 Task: Create a due date automation trigger when advanced on, on the tuesday after a card is due add checklist without checklist at 11:00 AM.
Action: Mouse moved to (986, 304)
Screenshot: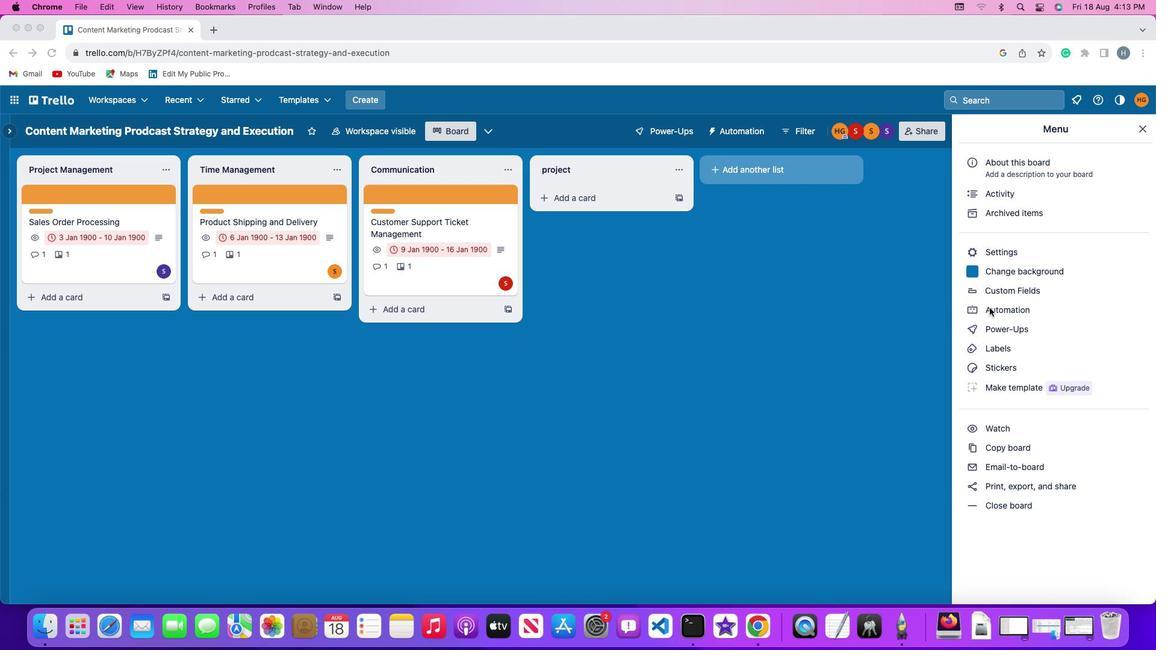 
Action: Mouse pressed left at (986, 304)
Screenshot: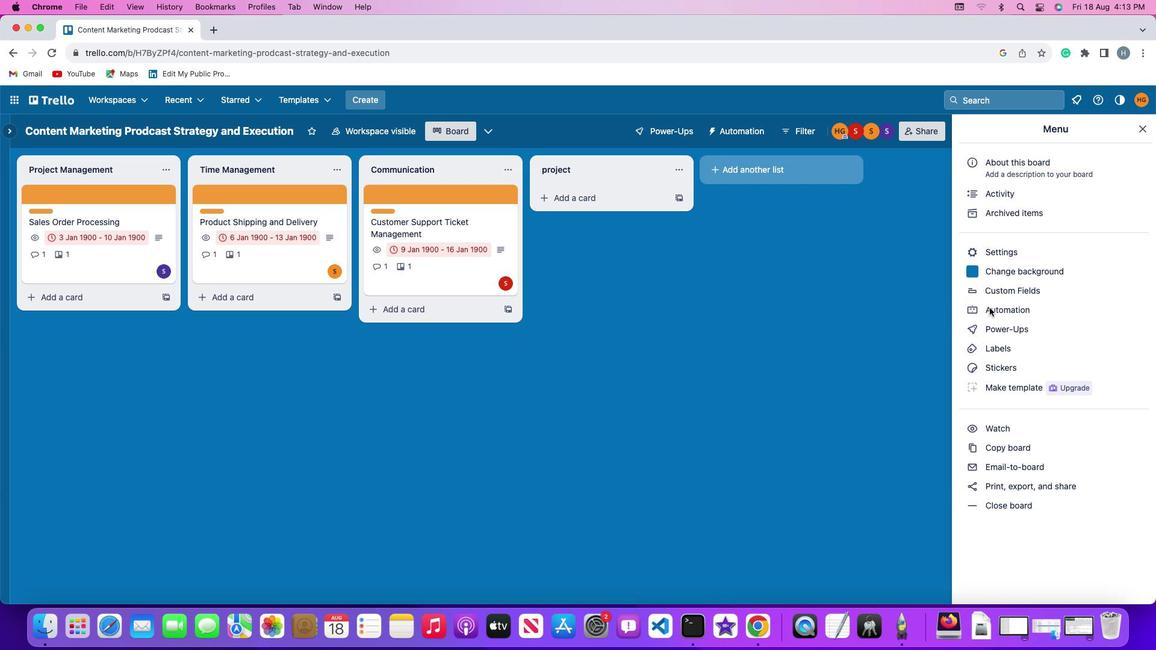 
Action: Mouse pressed left at (986, 304)
Screenshot: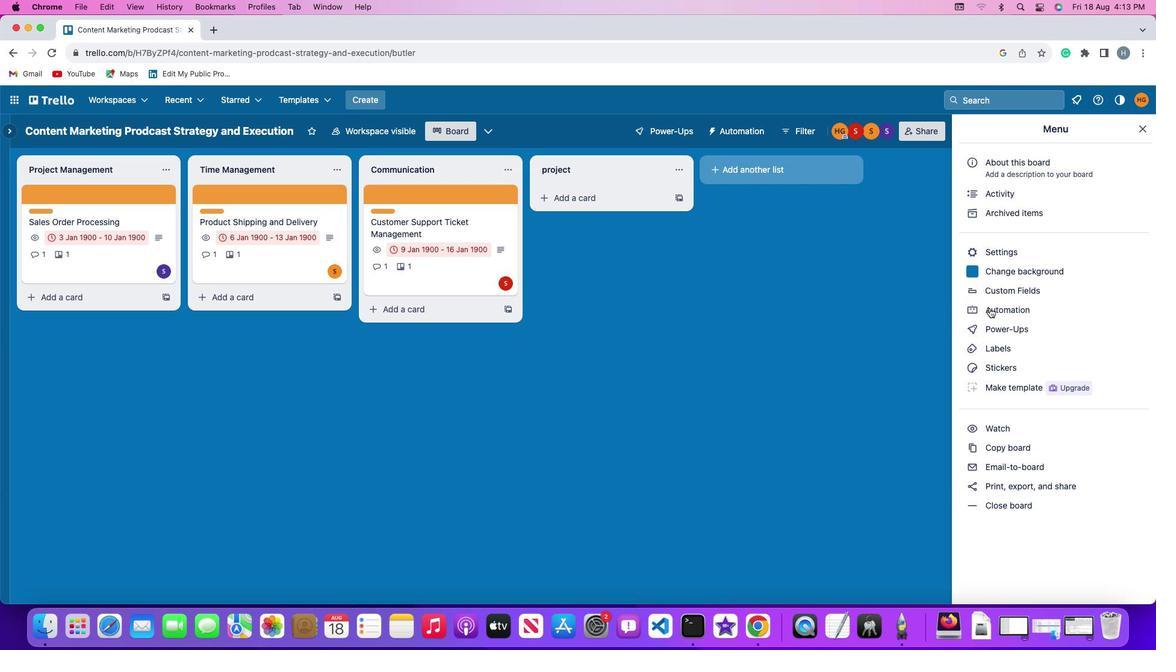 
Action: Mouse moved to (81, 281)
Screenshot: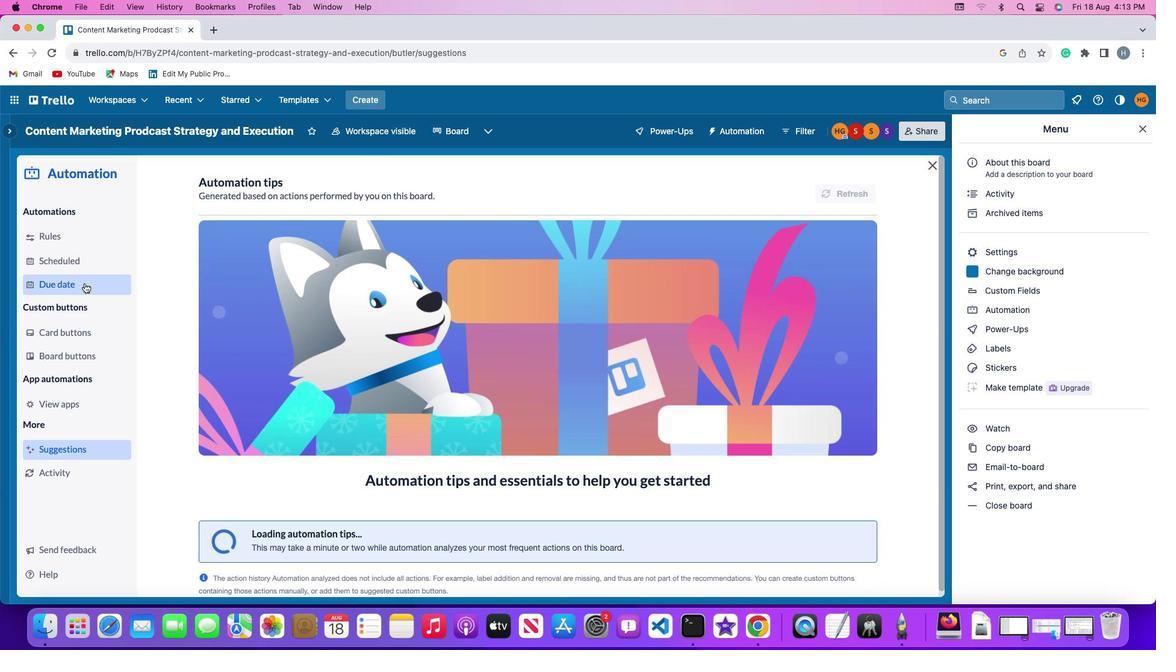 
Action: Mouse pressed left at (81, 281)
Screenshot: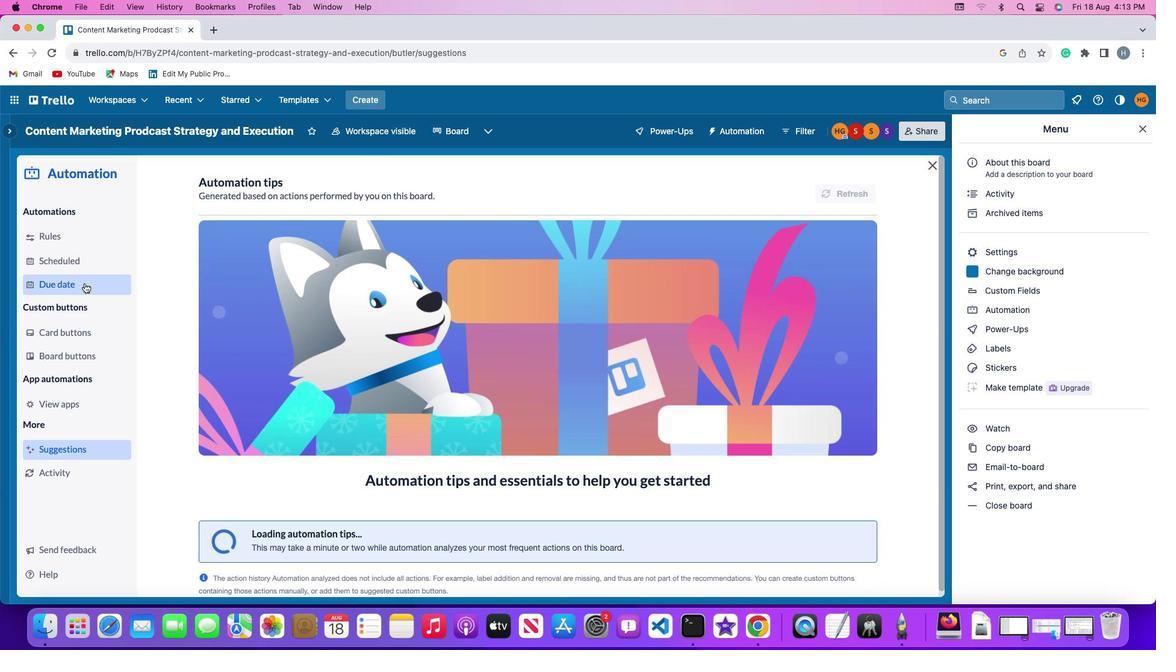 
Action: Mouse moved to (819, 183)
Screenshot: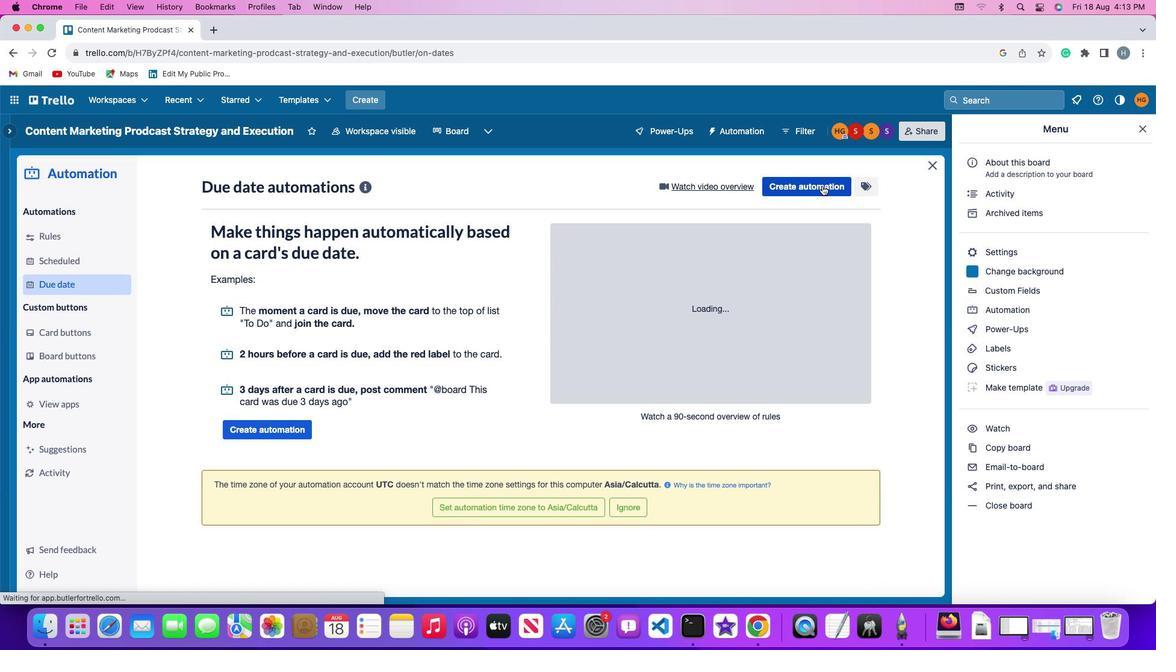 
Action: Mouse pressed left at (819, 183)
Screenshot: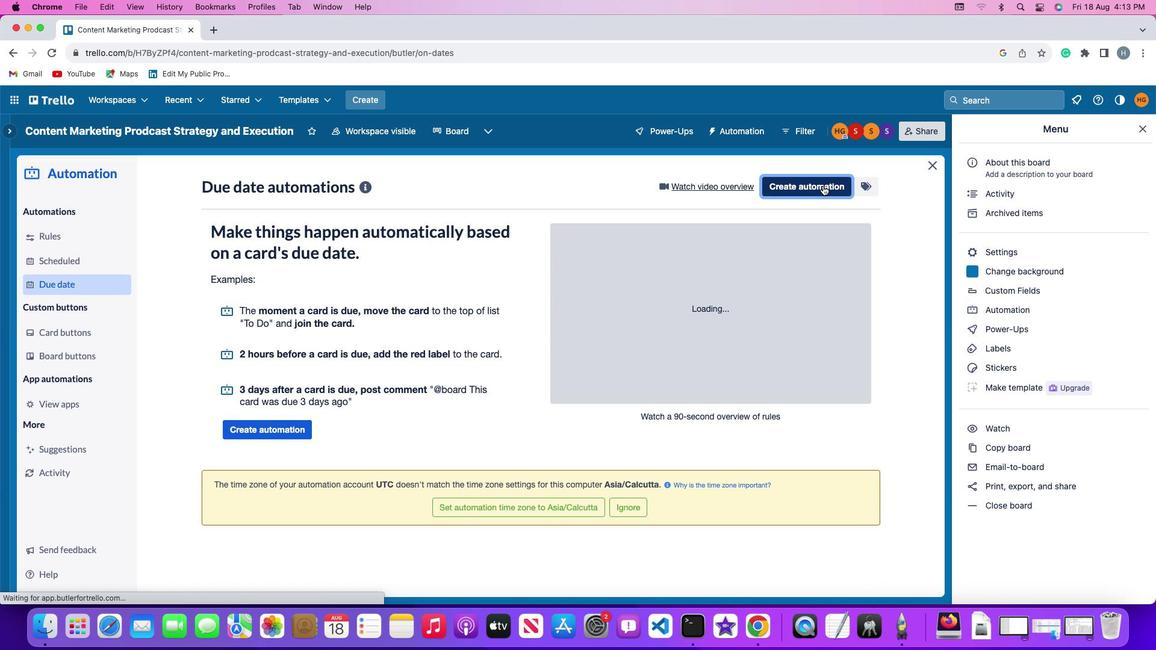 
Action: Mouse moved to (223, 297)
Screenshot: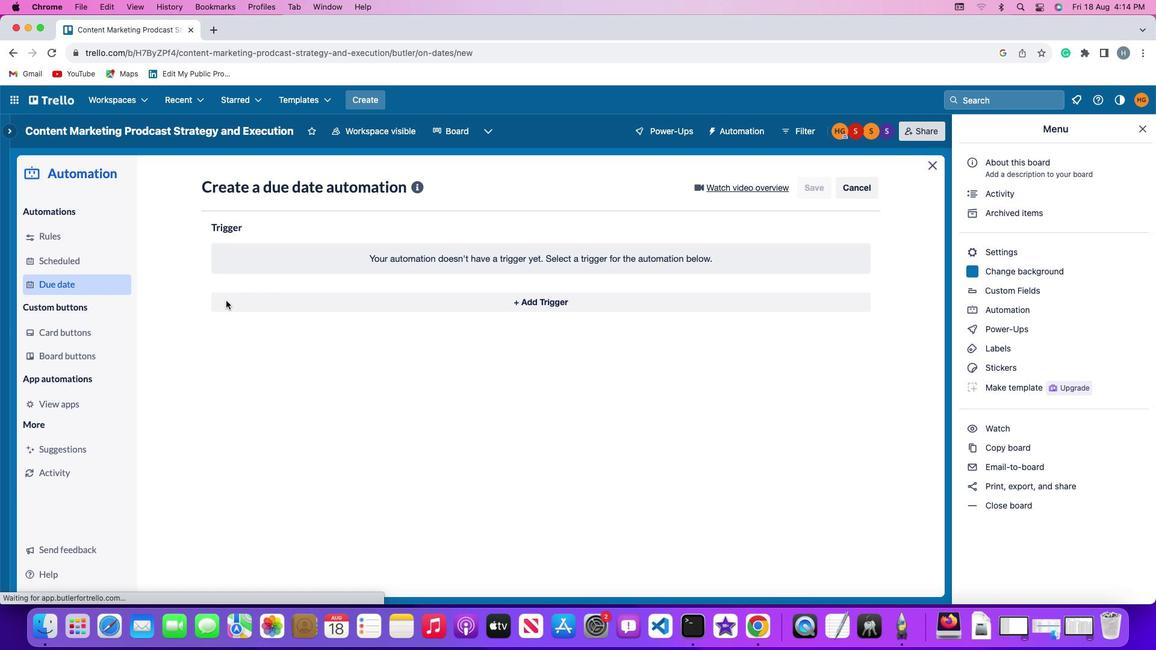 
Action: Mouse pressed left at (223, 297)
Screenshot: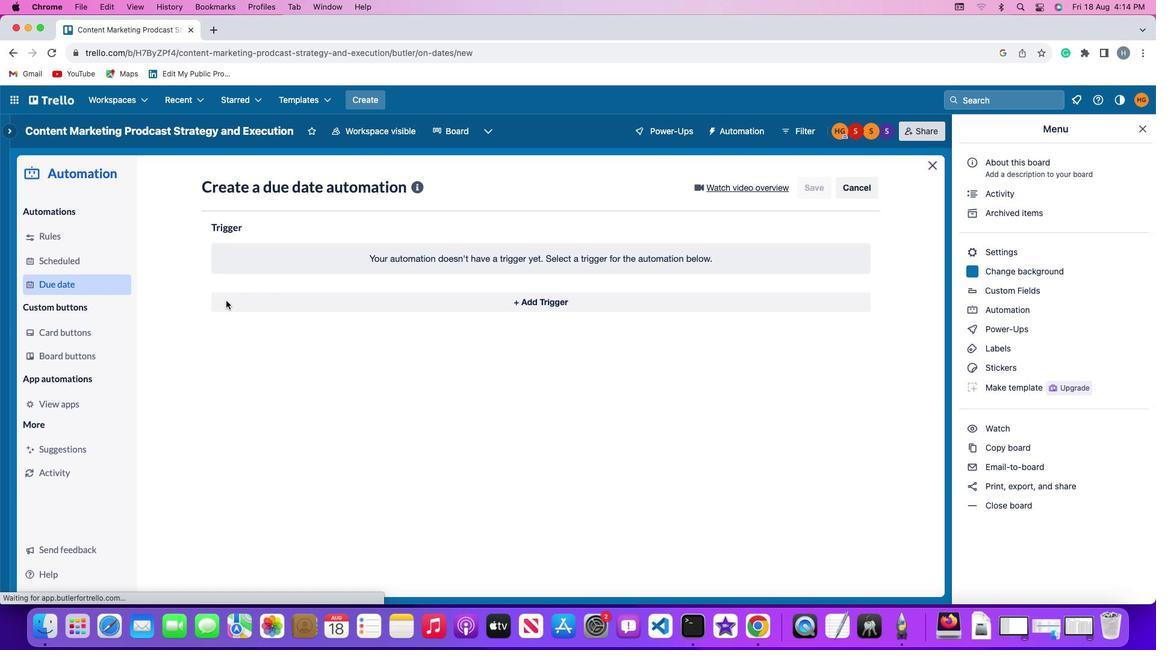 
Action: Mouse moved to (245, 528)
Screenshot: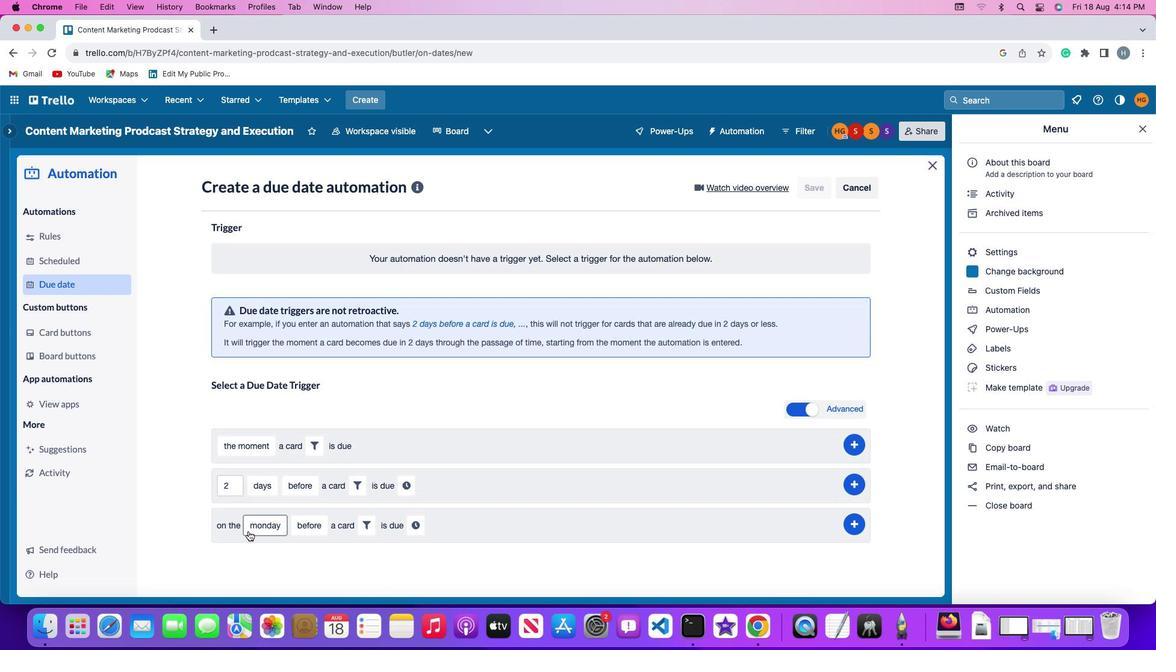
Action: Mouse pressed left at (245, 528)
Screenshot: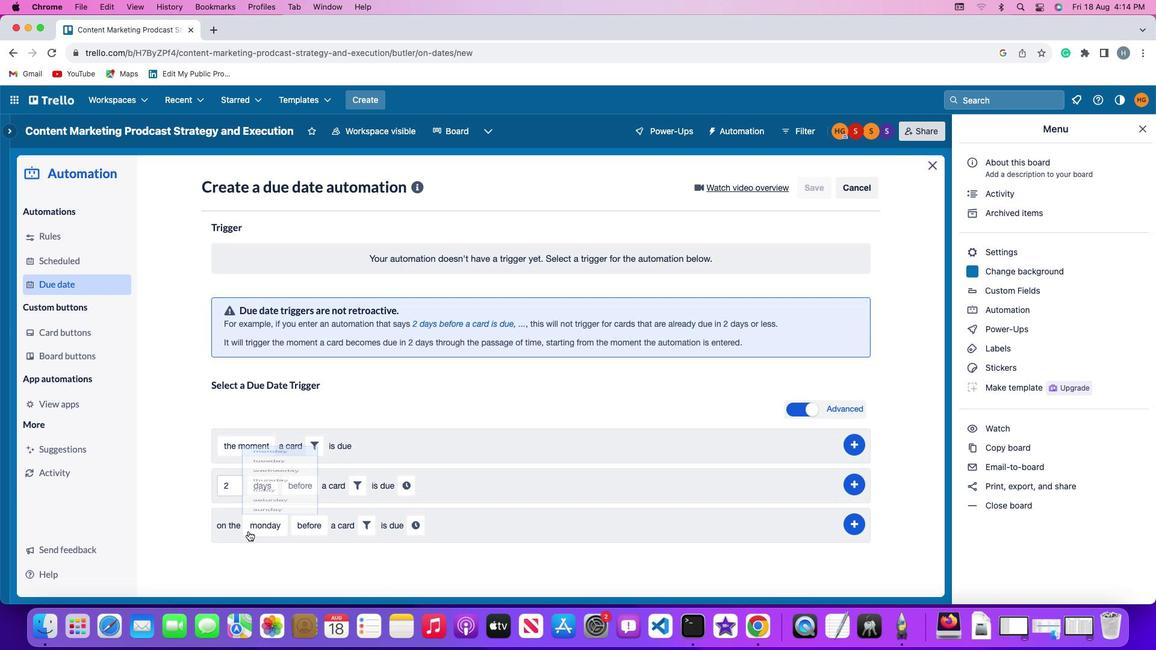
Action: Mouse moved to (272, 380)
Screenshot: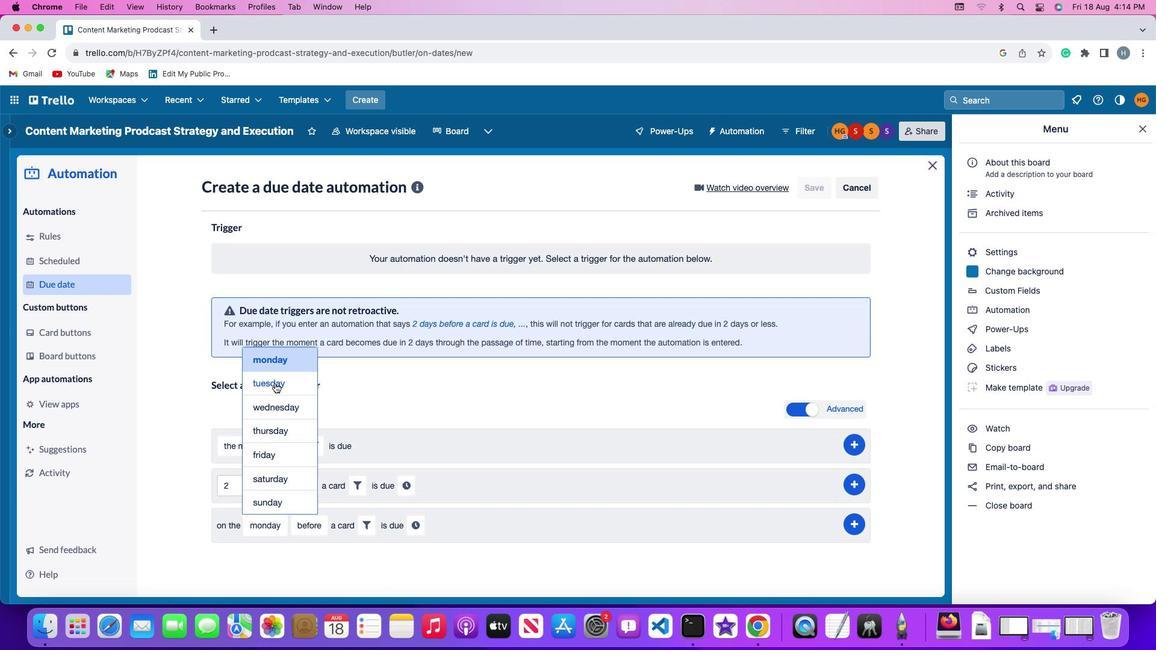 
Action: Mouse pressed left at (272, 380)
Screenshot: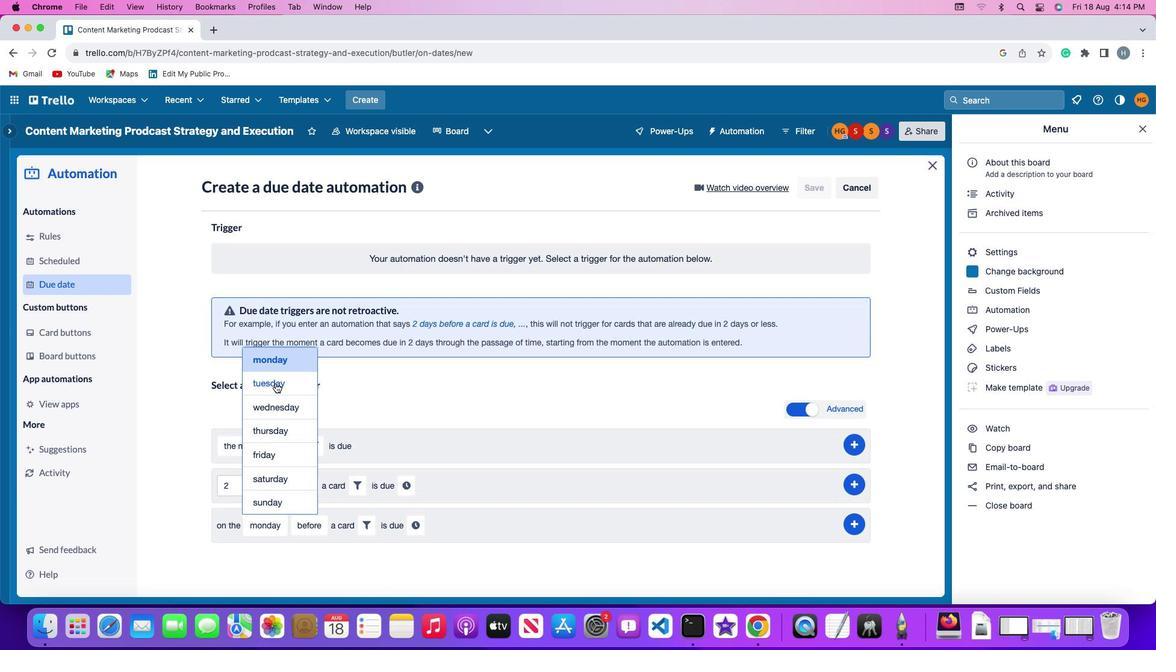 
Action: Mouse moved to (303, 531)
Screenshot: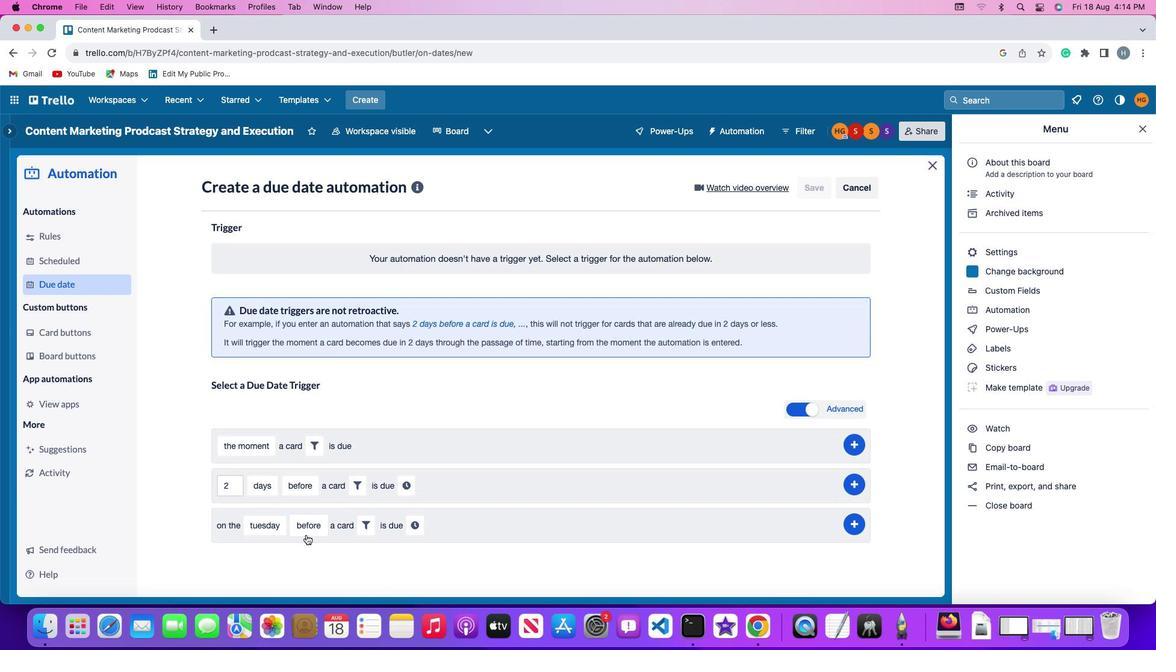 
Action: Mouse pressed left at (303, 531)
Screenshot: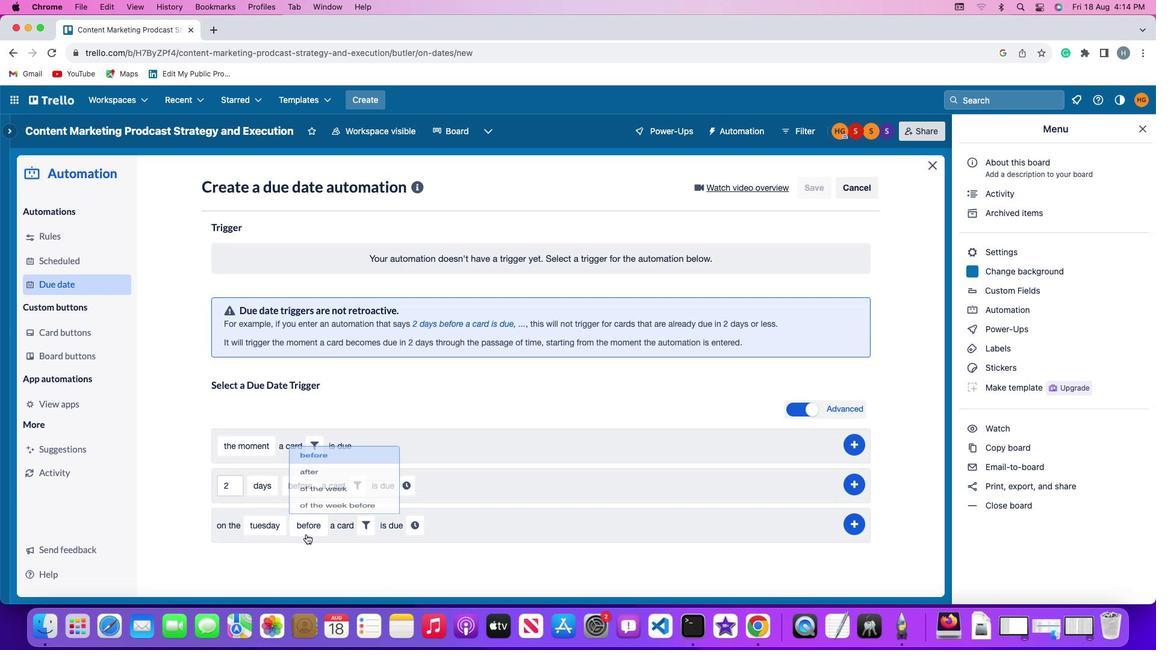 
Action: Mouse moved to (322, 446)
Screenshot: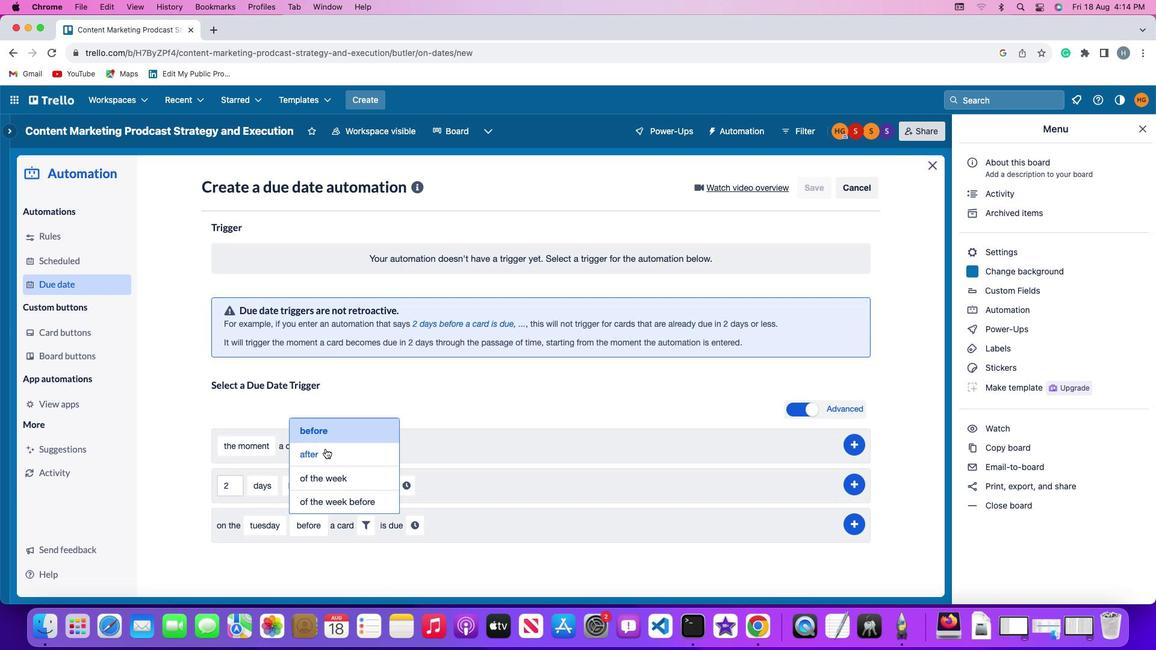 
Action: Mouse pressed left at (322, 446)
Screenshot: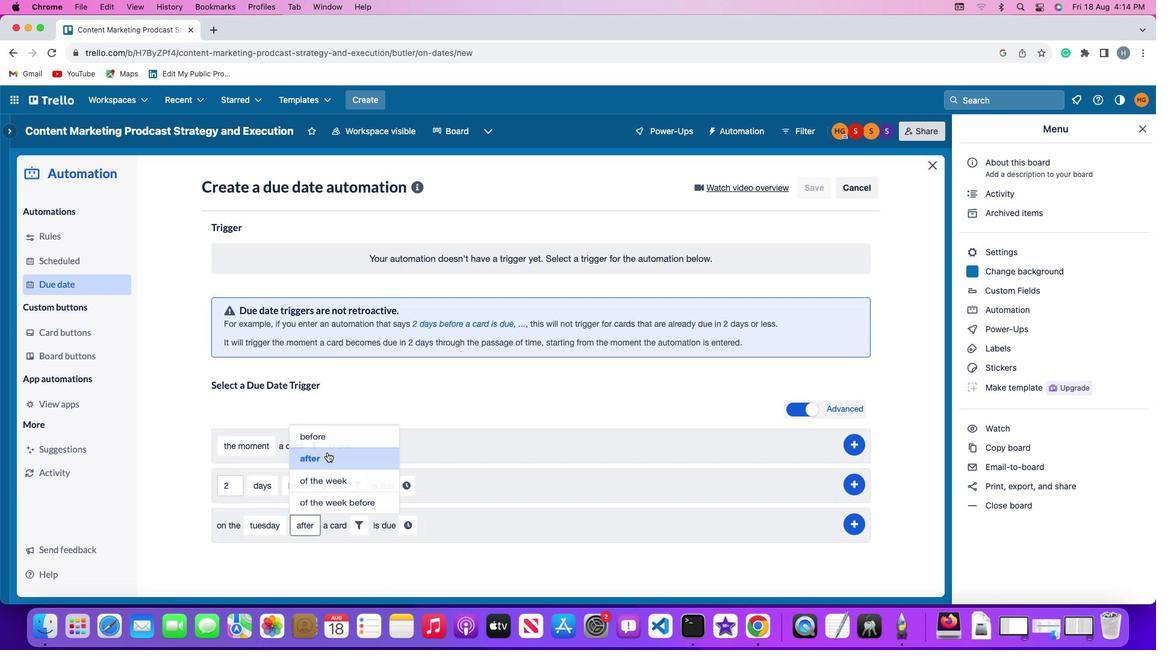 
Action: Mouse moved to (353, 518)
Screenshot: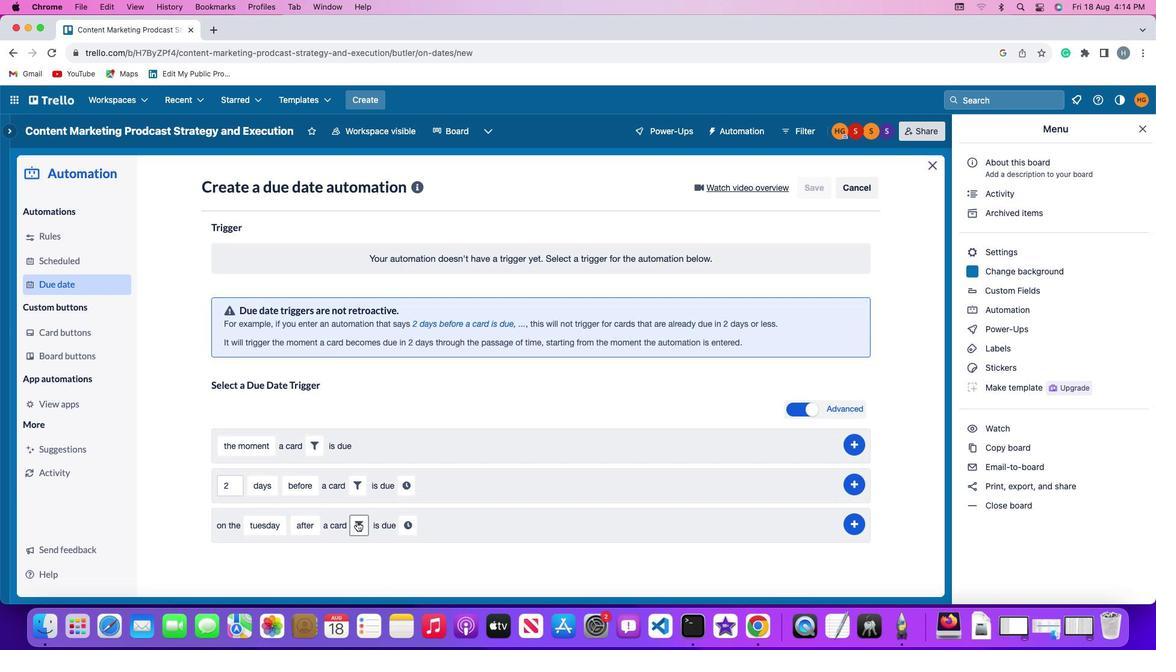 
Action: Mouse pressed left at (353, 518)
Screenshot: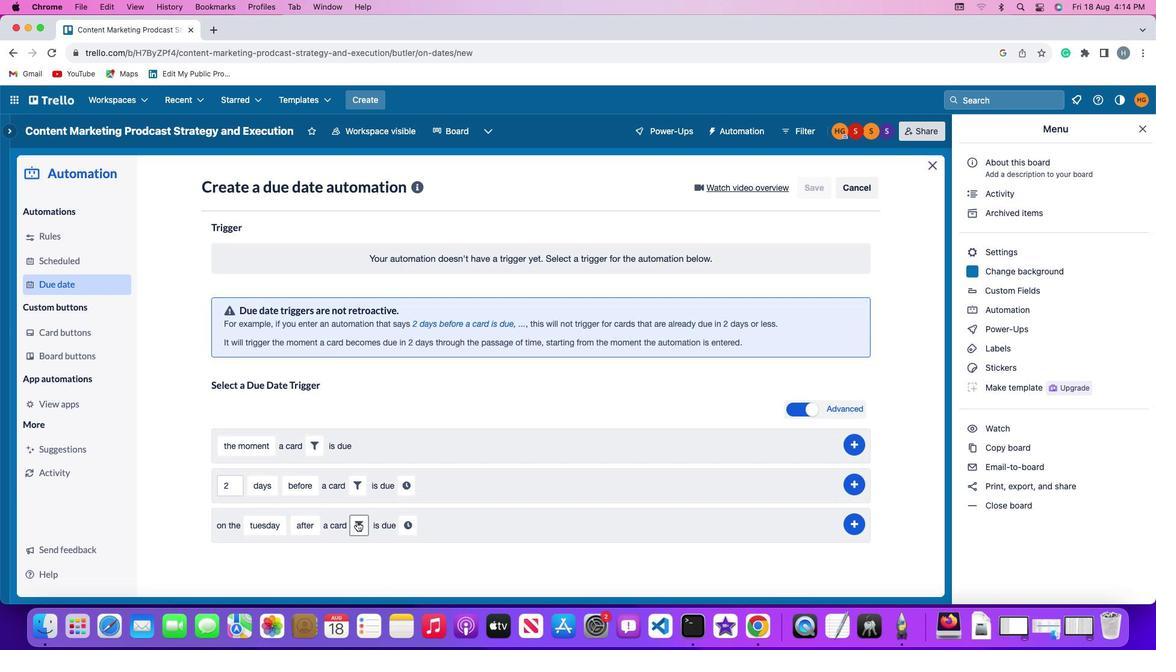 
Action: Mouse moved to (481, 566)
Screenshot: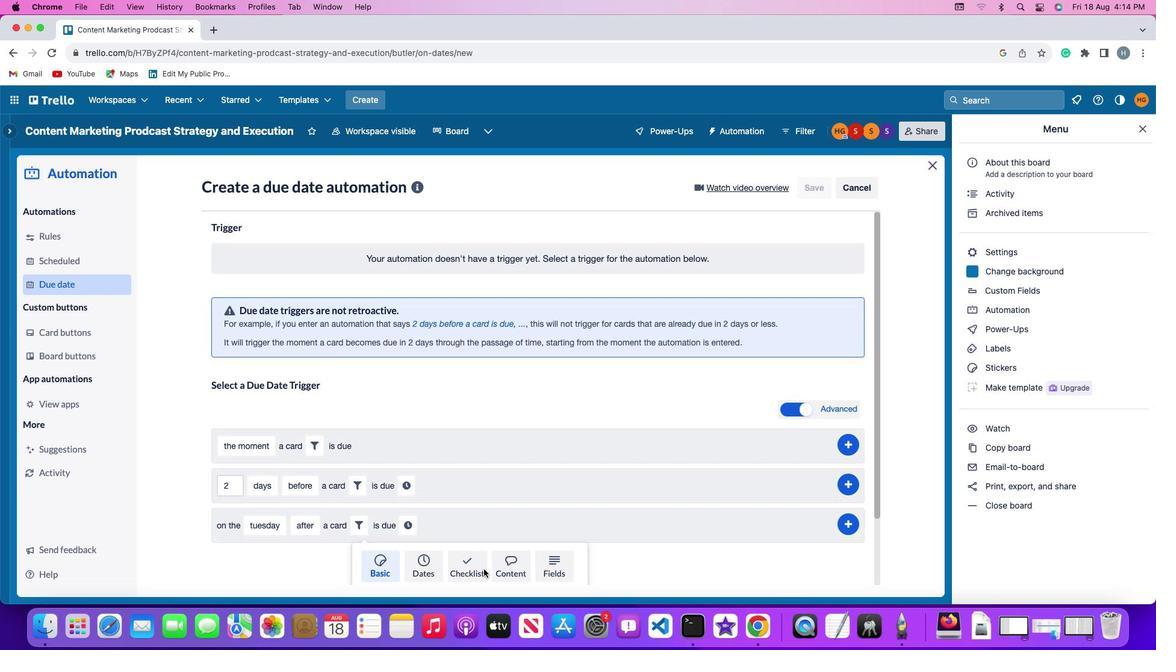 
Action: Mouse pressed left at (481, 566)
Screenshot: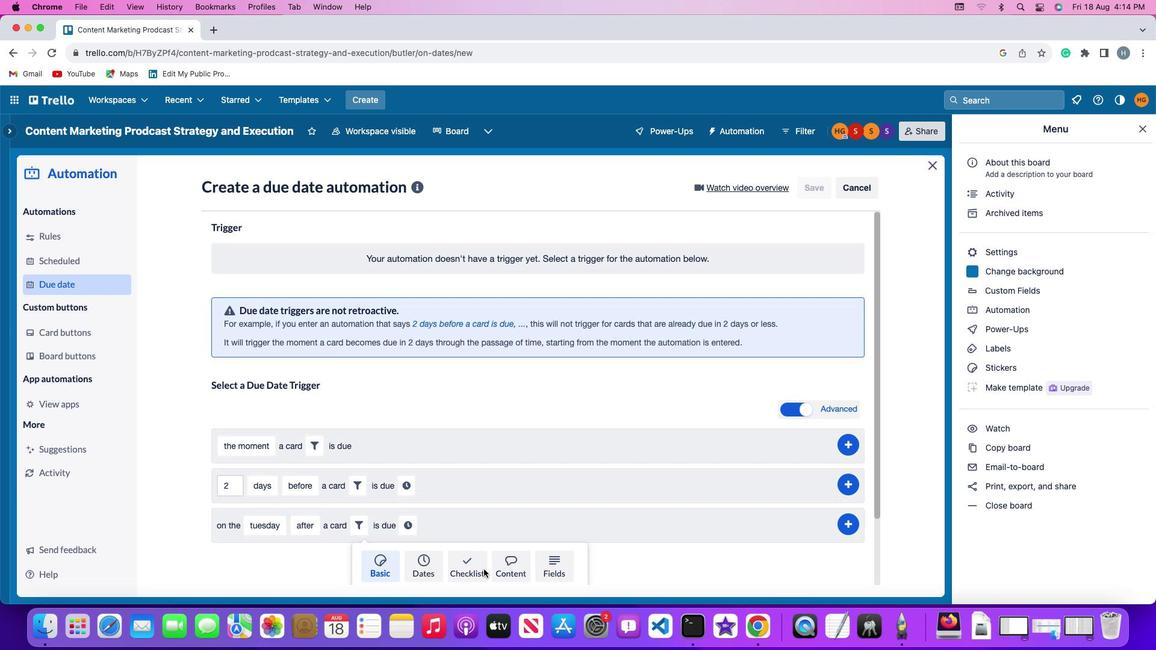 
Action: Mouse moved to (308, 557)
Screenshot: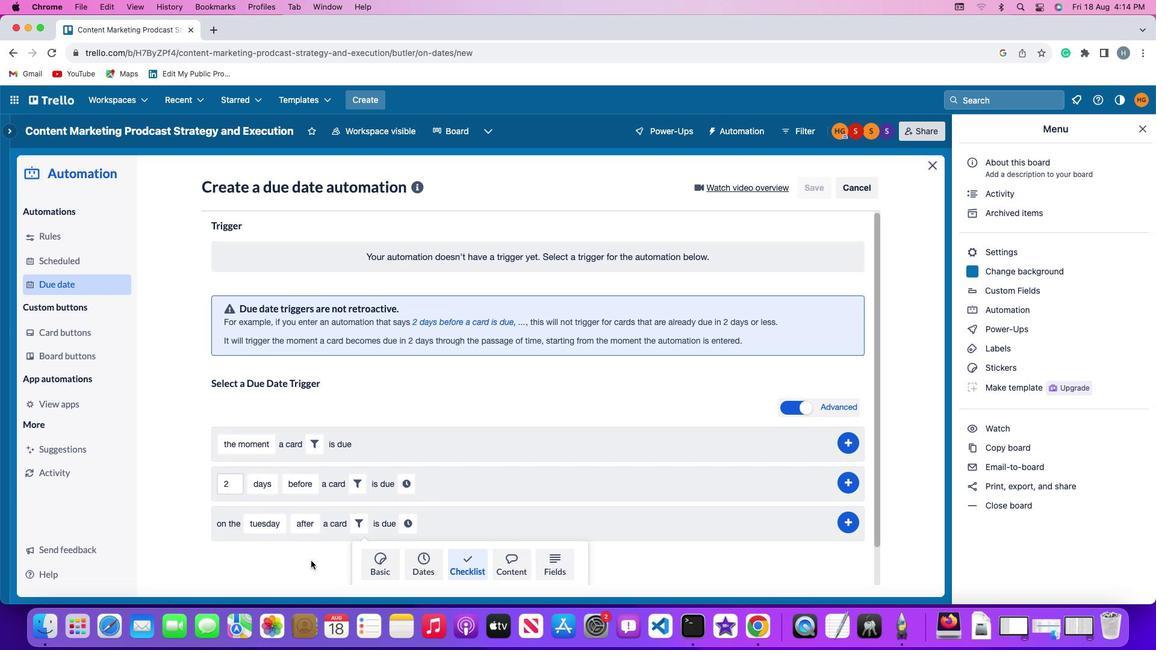 
Action: Mouse scrolled (308, 557) with delta (-2, -3)
Screenshot: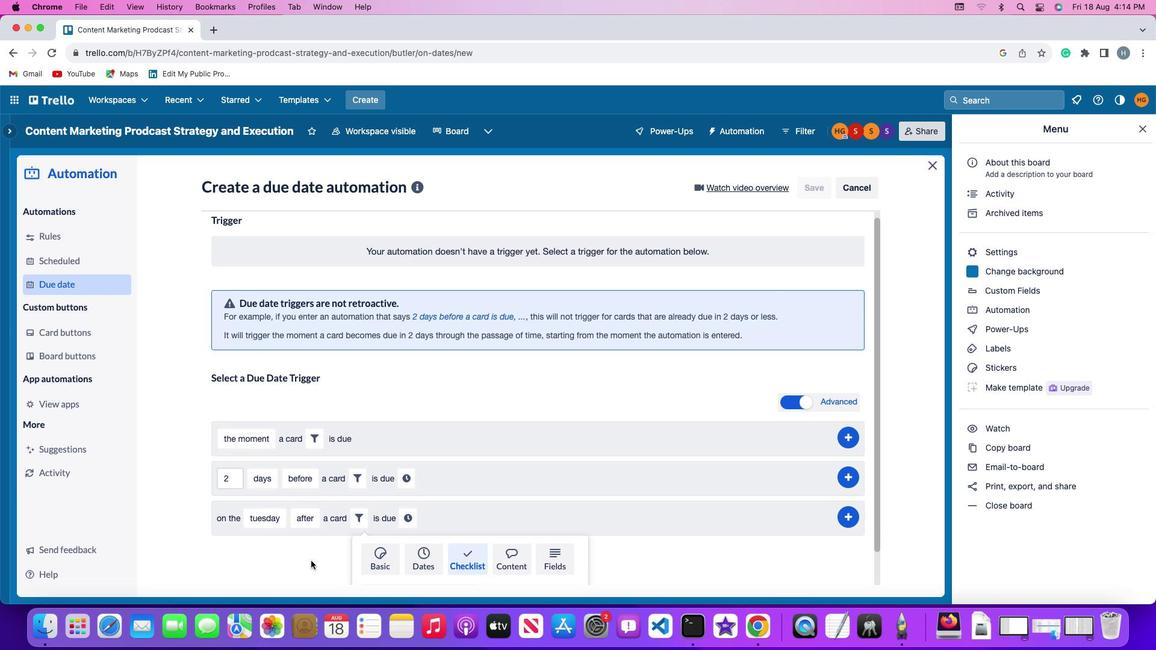 
Action: Mouse scrolled (308, 557) with delta (-2, -3)
Screenshot: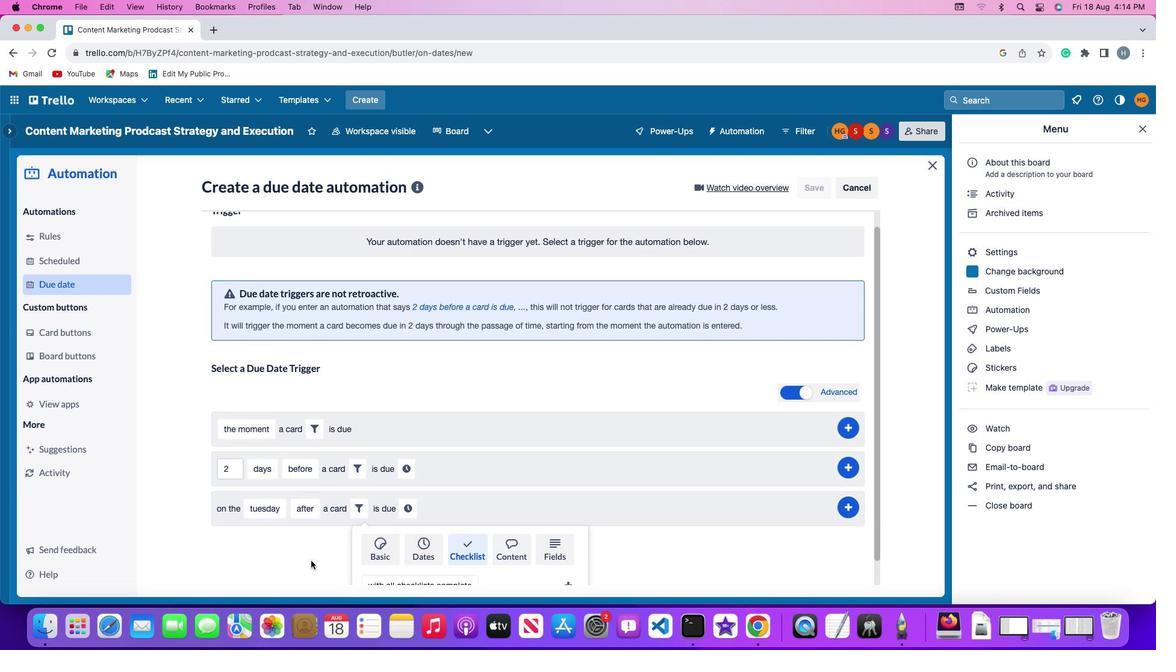 
Action: Mouse scrolled (308, 557) with delta (-2, -4)
Screenshot: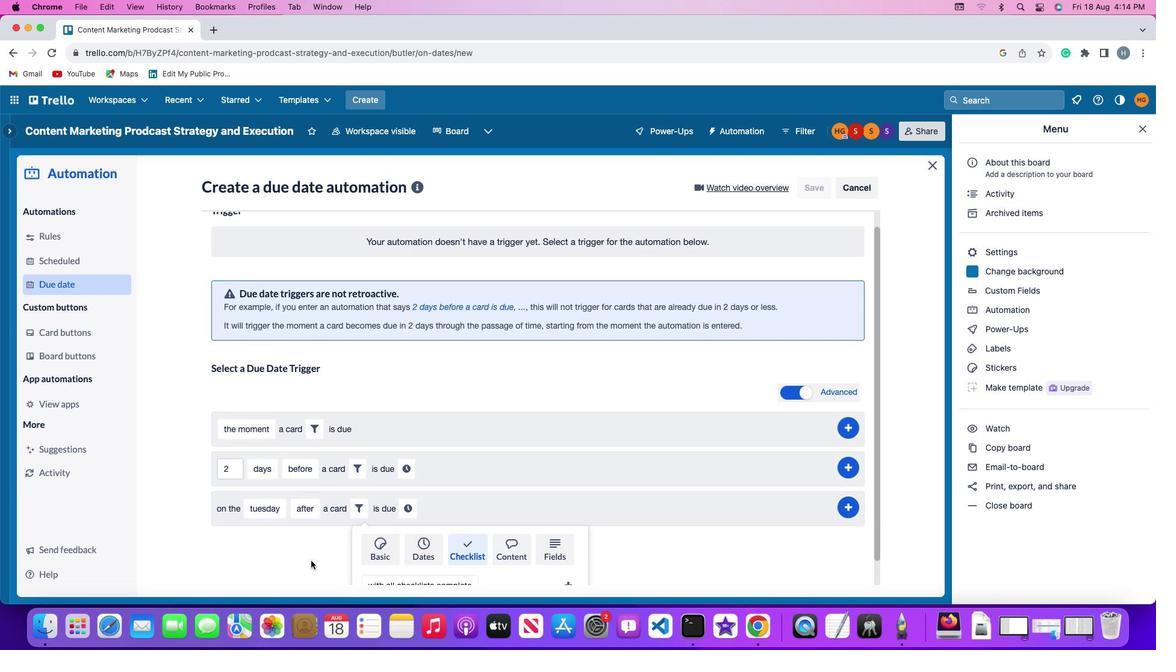 
Action: Mouse scrolled (308, 557) with delta (-2, -5)
Screenshot: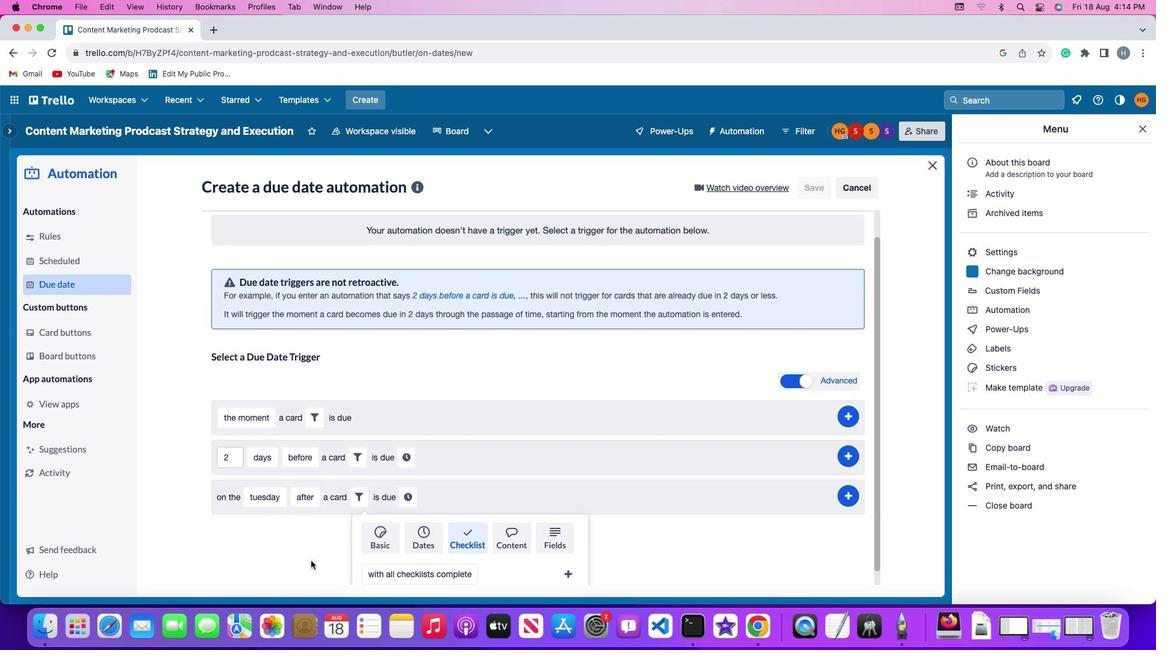 
Action: Mouse moved to (364, 555)
Screenshot: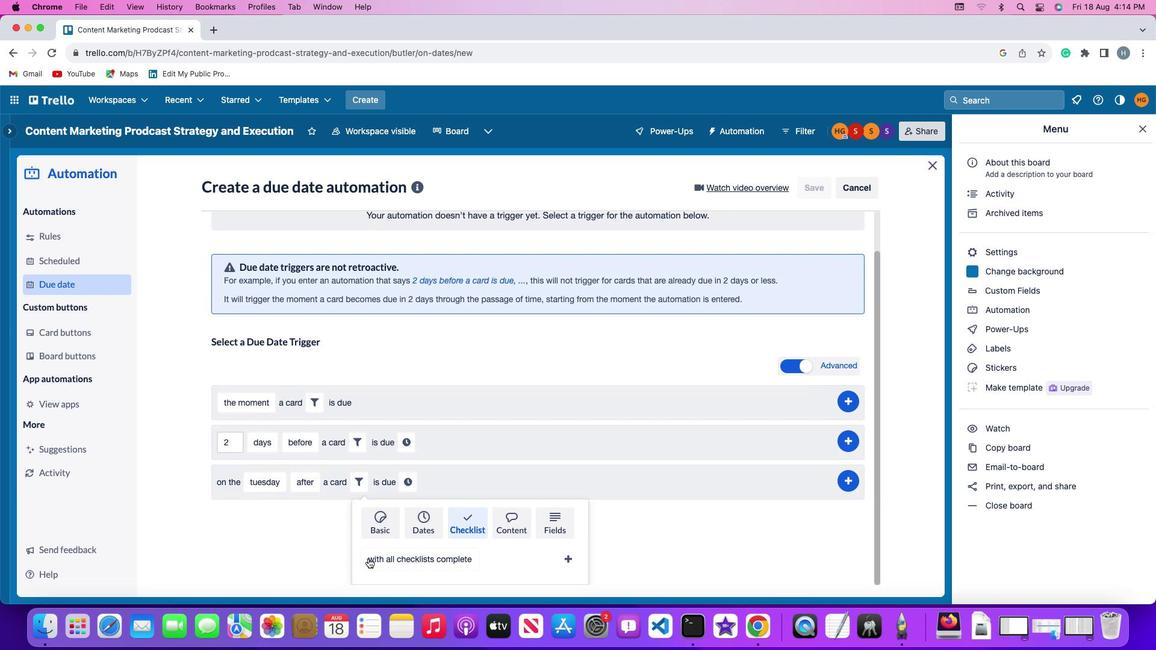 
Action: Mouse pressed left at (364, 555)
Screenshot: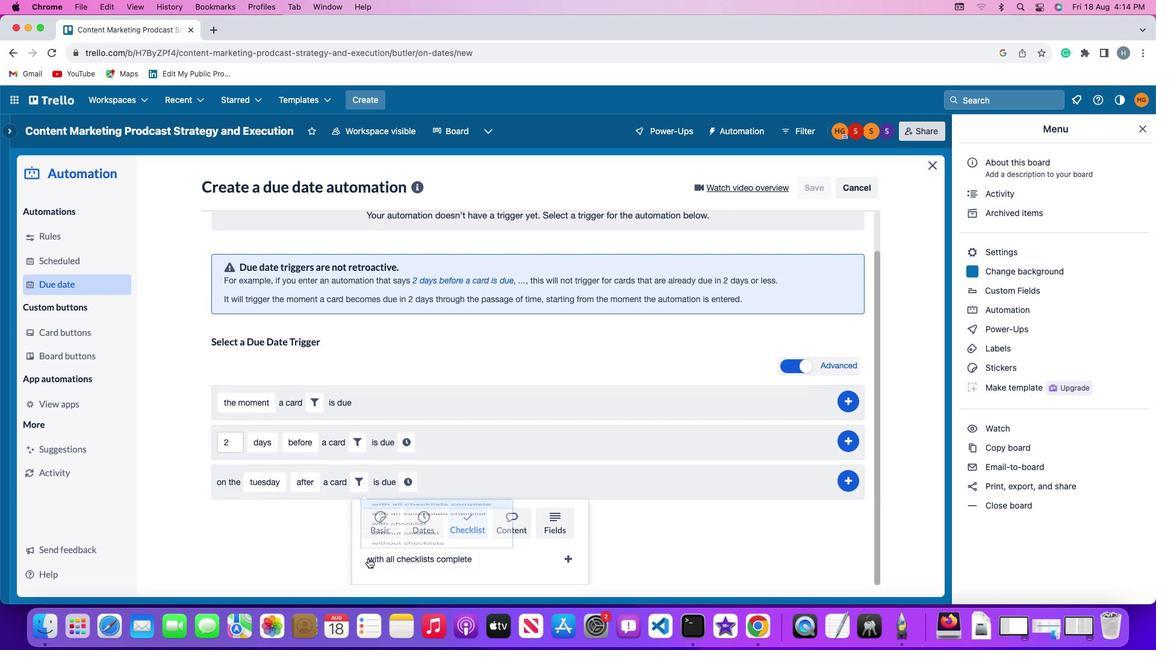 
Action: Mouse moved to (386, 532)
Screenshot: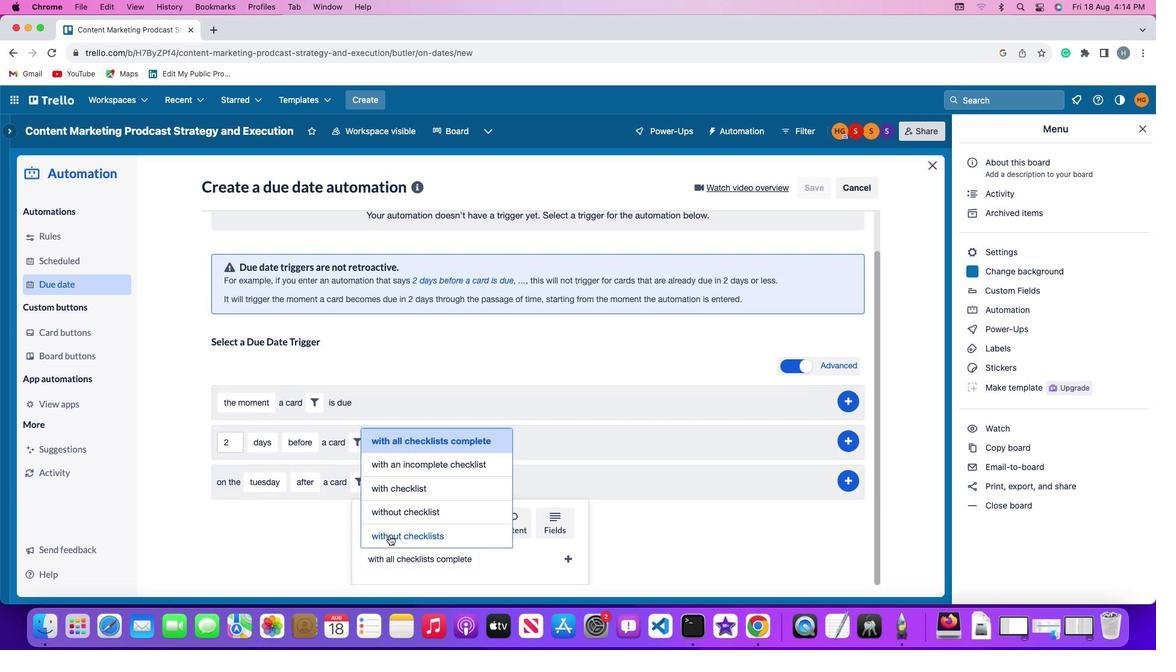 
Action: Mouse pressed left at (386, 532)
Screenshot: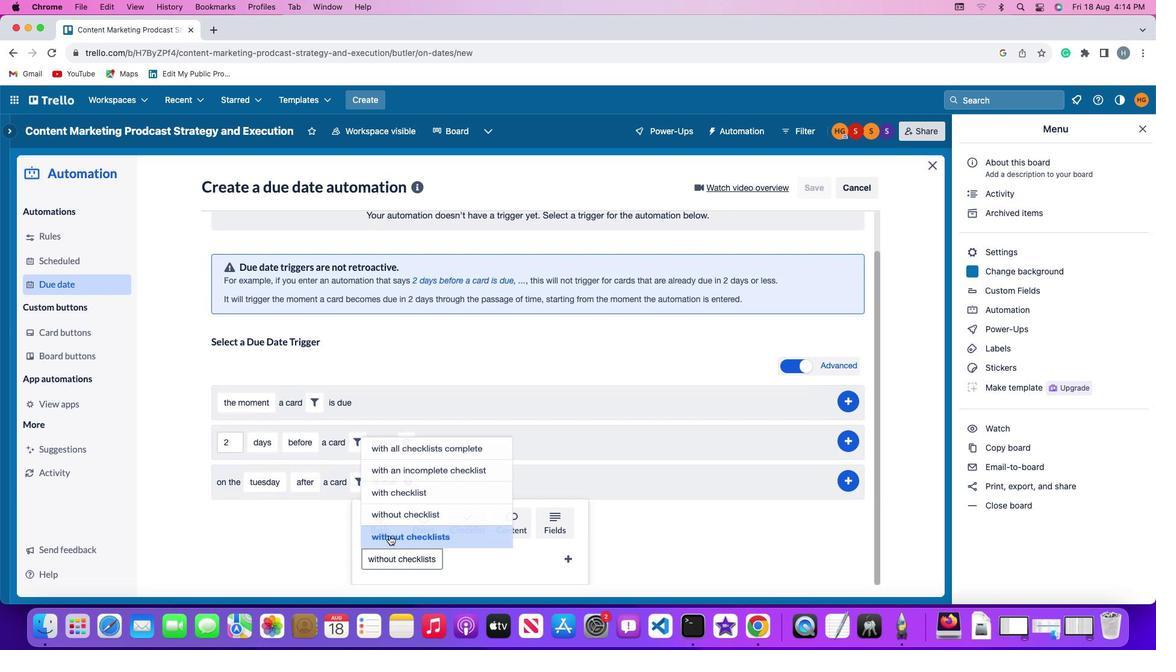 
Action: Mouse moved to (566, 556)
Screenshot: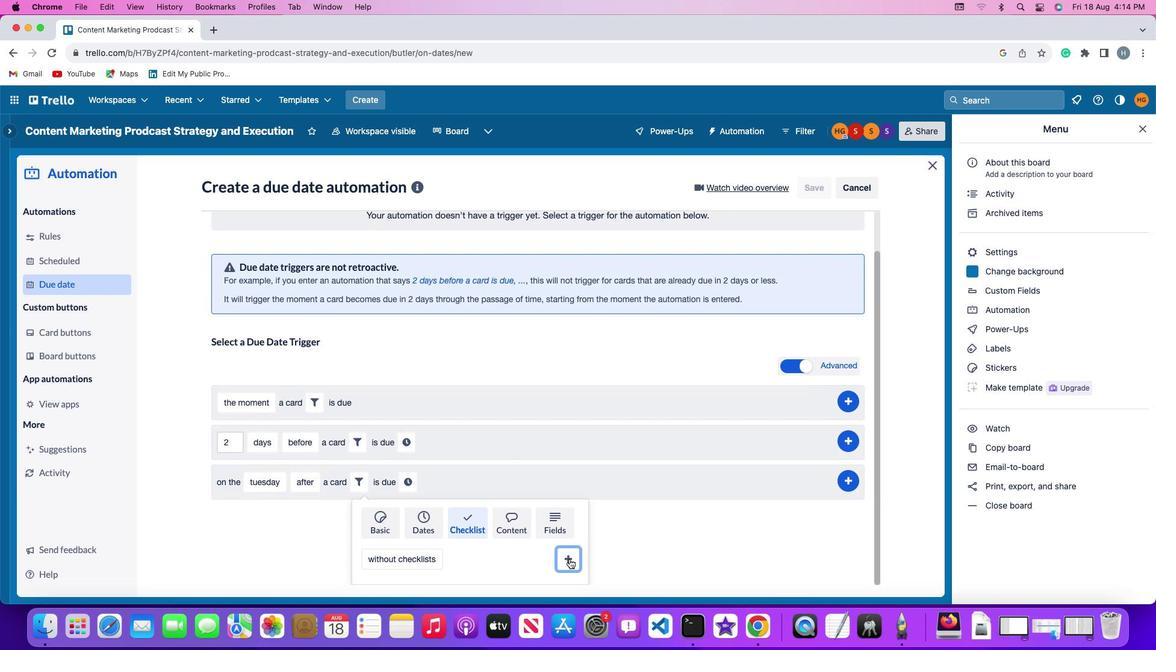 
Action: Mouse pressed left at (566, 556)
Screenshot: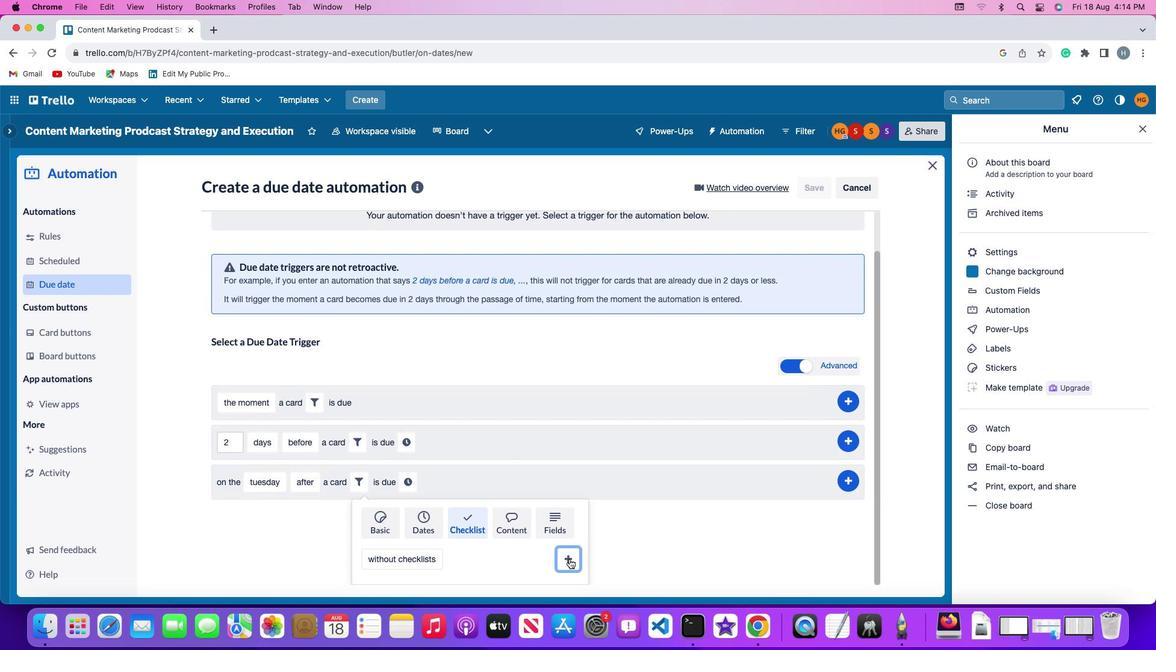 
Action: Mouse moved to (505, 520)
Screenshot: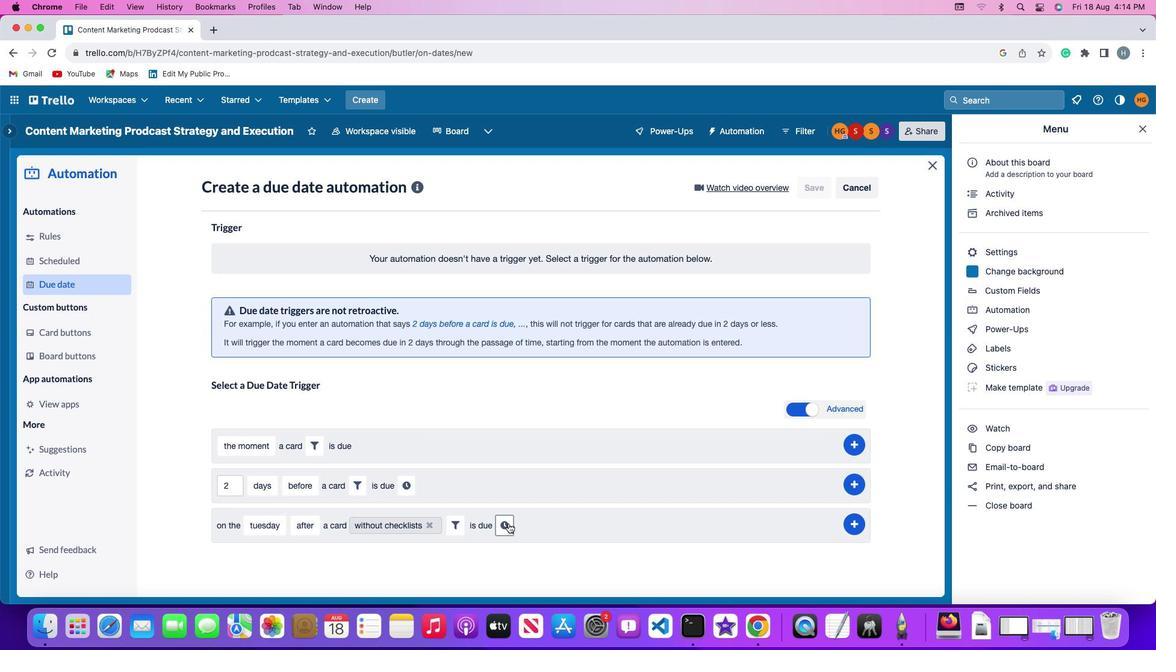 
Action: Mouse pressed left at (505, 520)
Screenshot: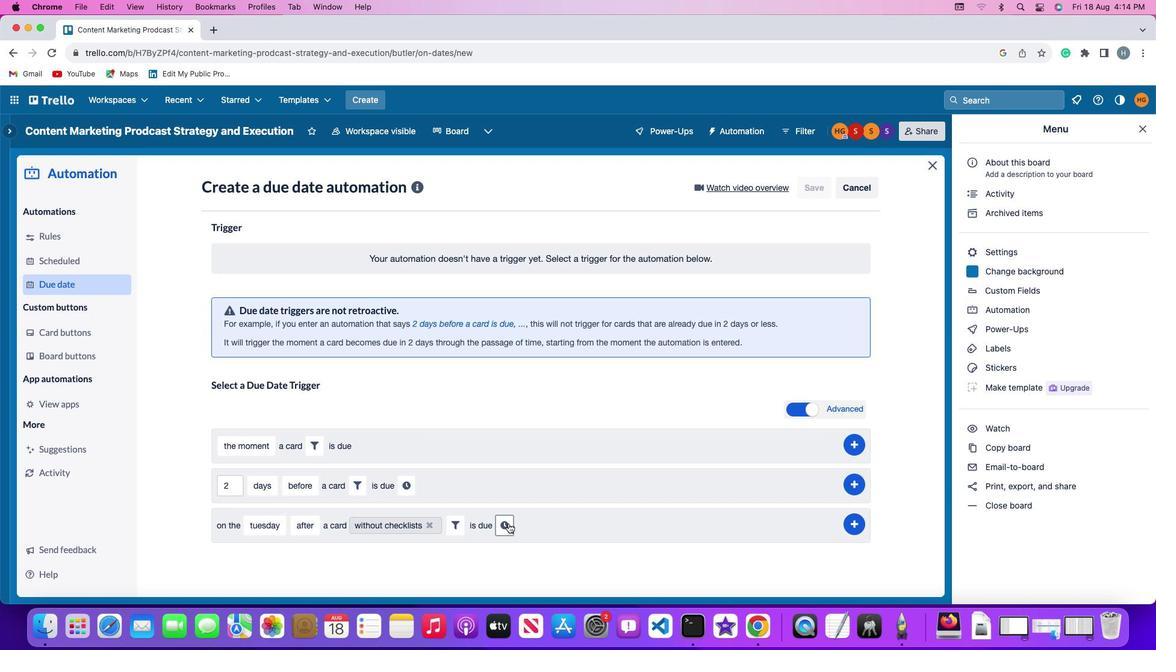 
Action: Mouse moved to (528, 525)
Screenshot: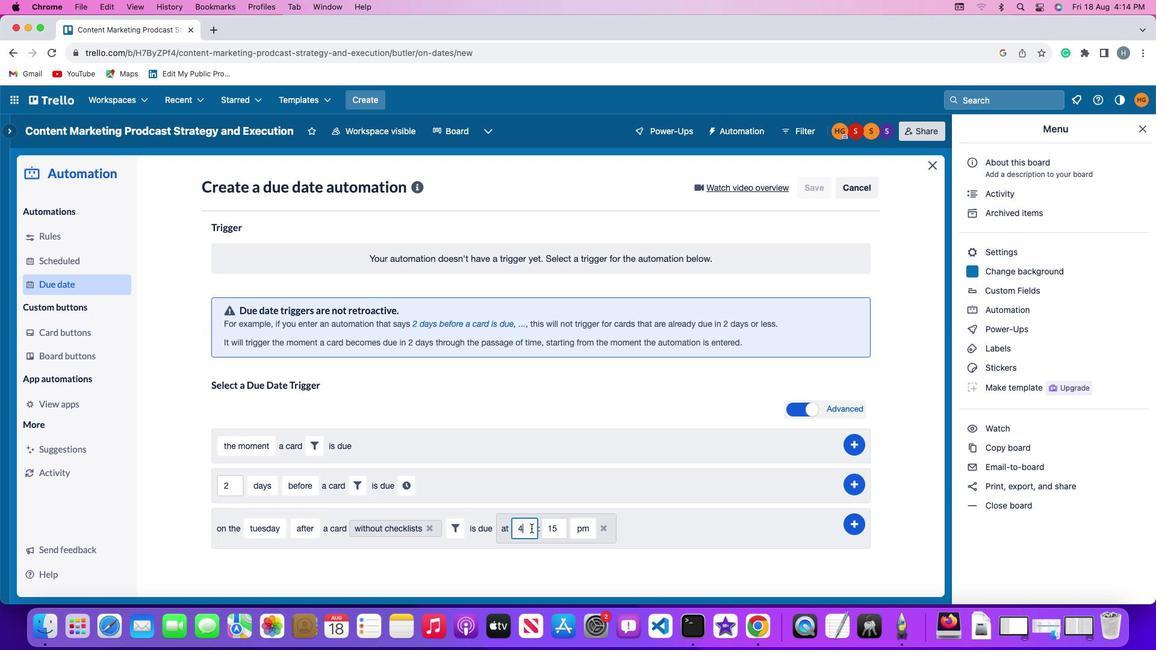
Action: Mouse pressed left at (528, 525)
Screenshot: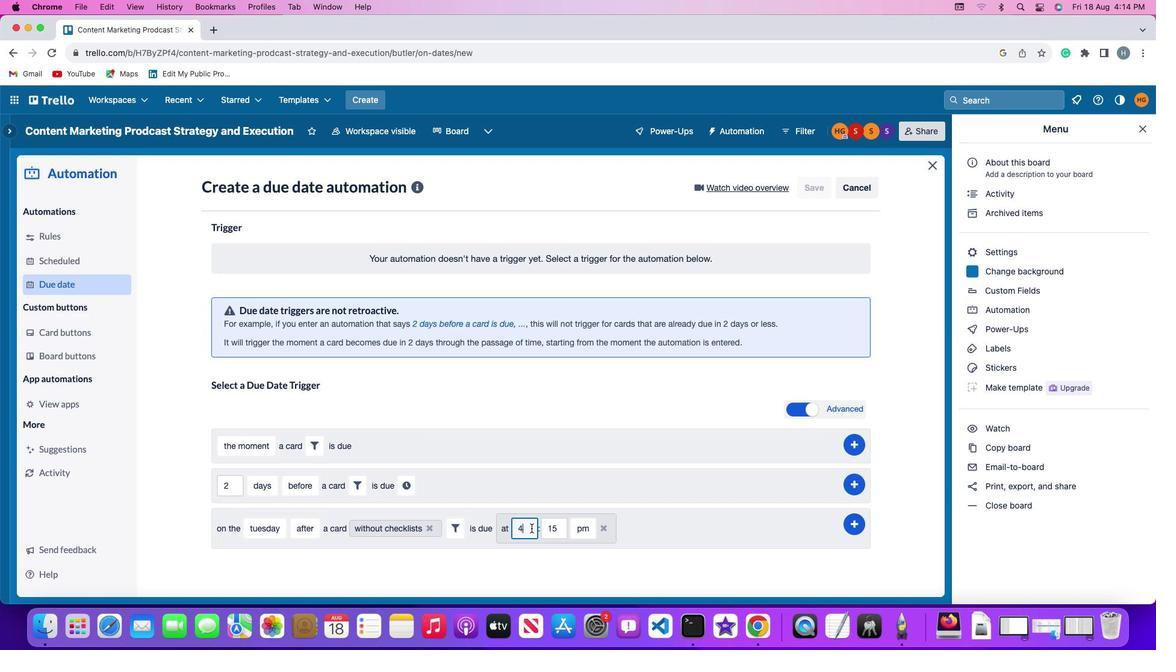 
Action: Key pressed Key.backspace'1''1'
Screenshot: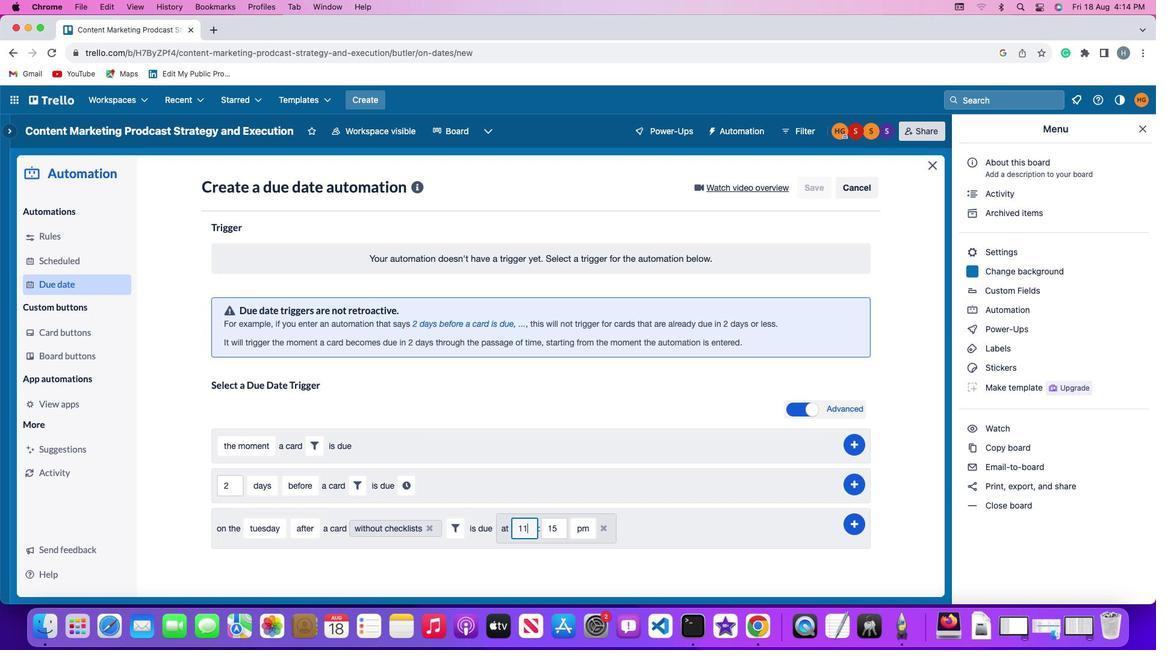 
Action: Mouse moved to (552, 522)
Screenshot: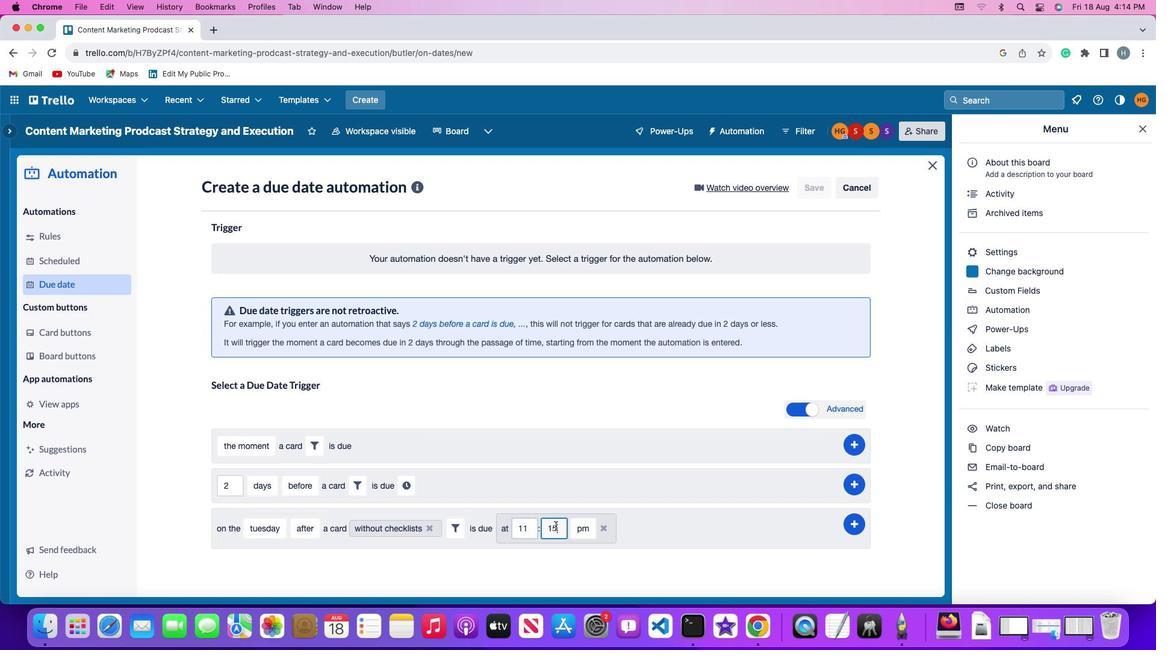 
Action: Mouse pressed left at (552, 522)
Screenshot: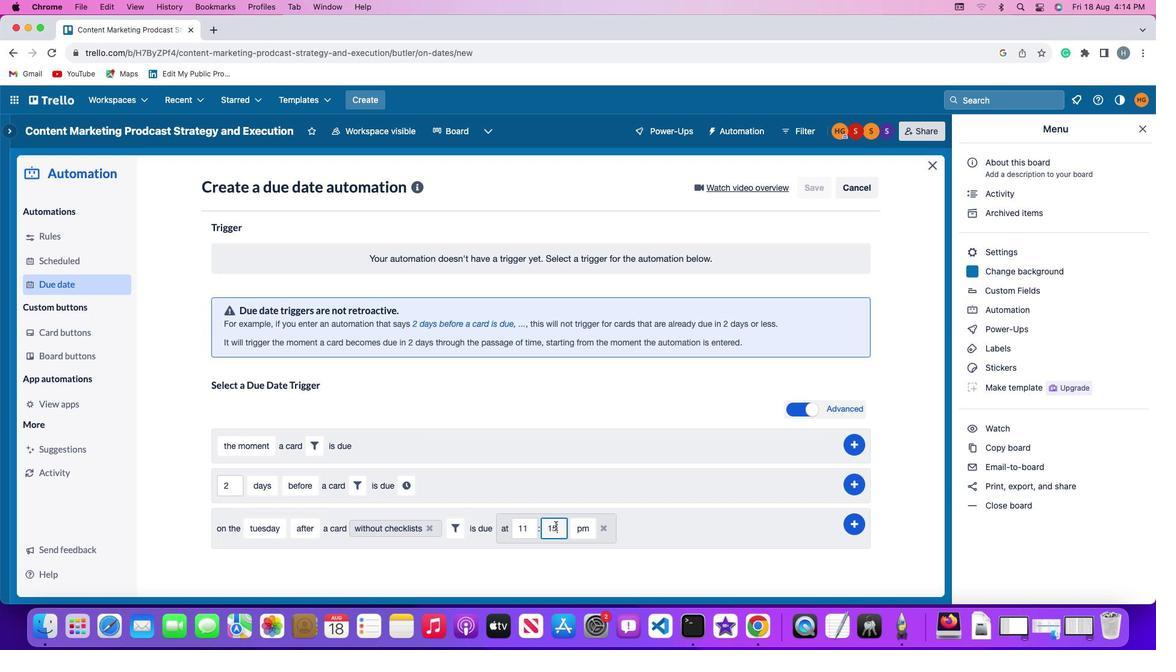 
Action: Mouse moved to (552, 522)
Screenshot: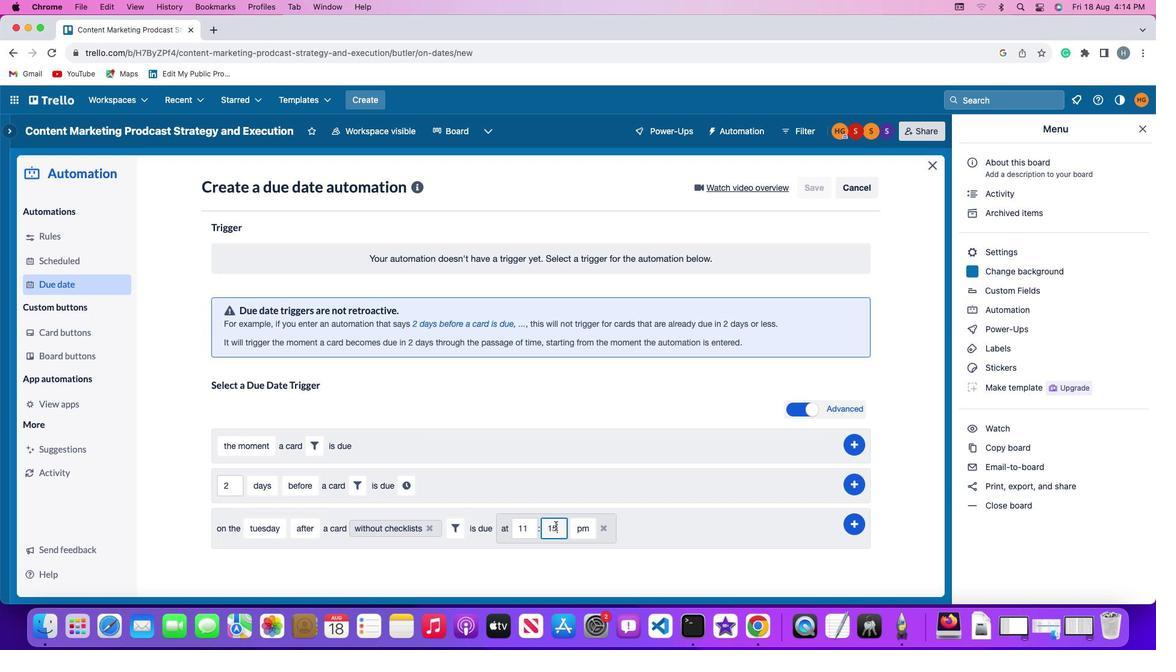 
Action: Key pressed Key.backspaceKey.backspace'0''0'
Screenshot: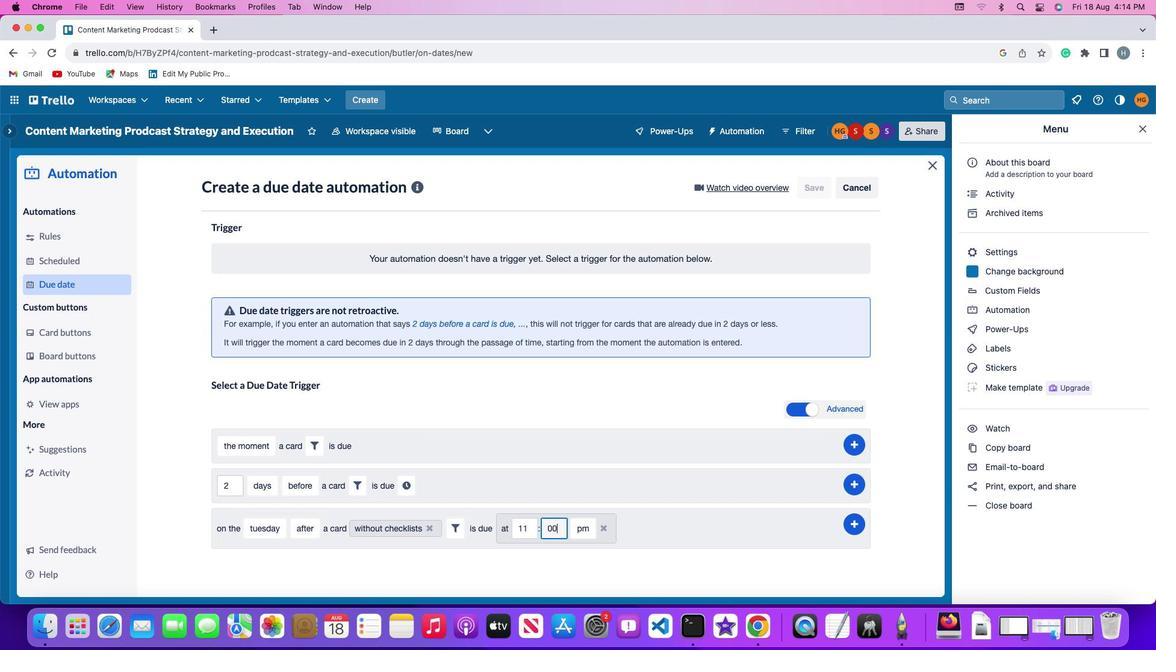 
Action: Mouse moved to (573, 521)
Screenshot: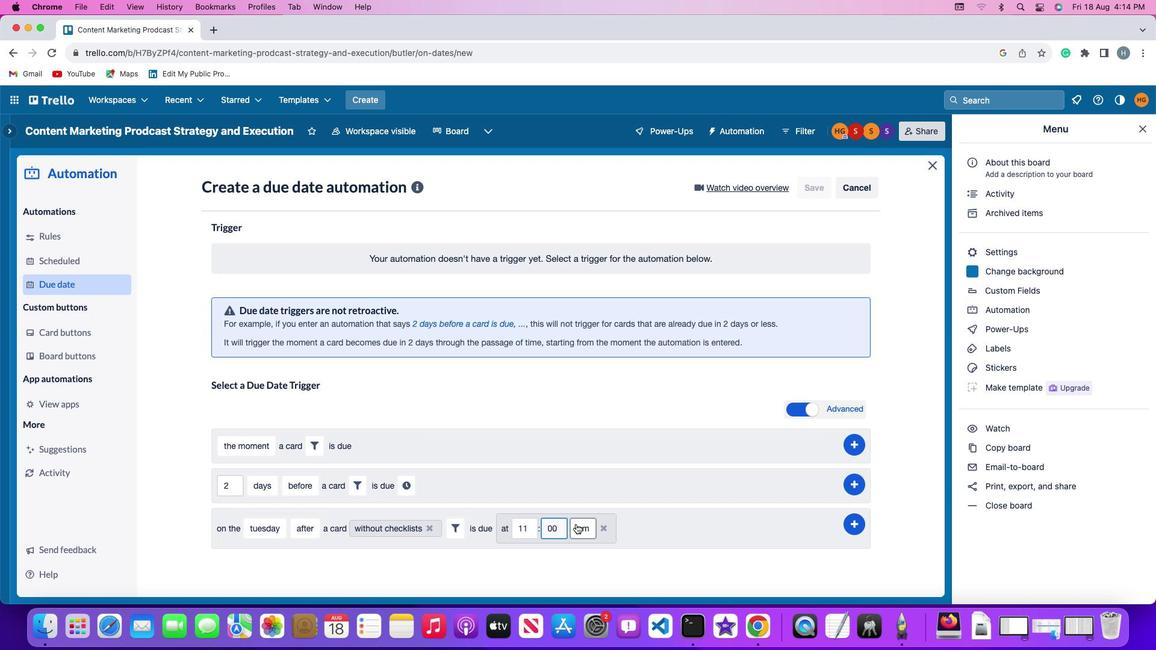 
Action: Mouse pressed left at (573, 521)
Screenshot: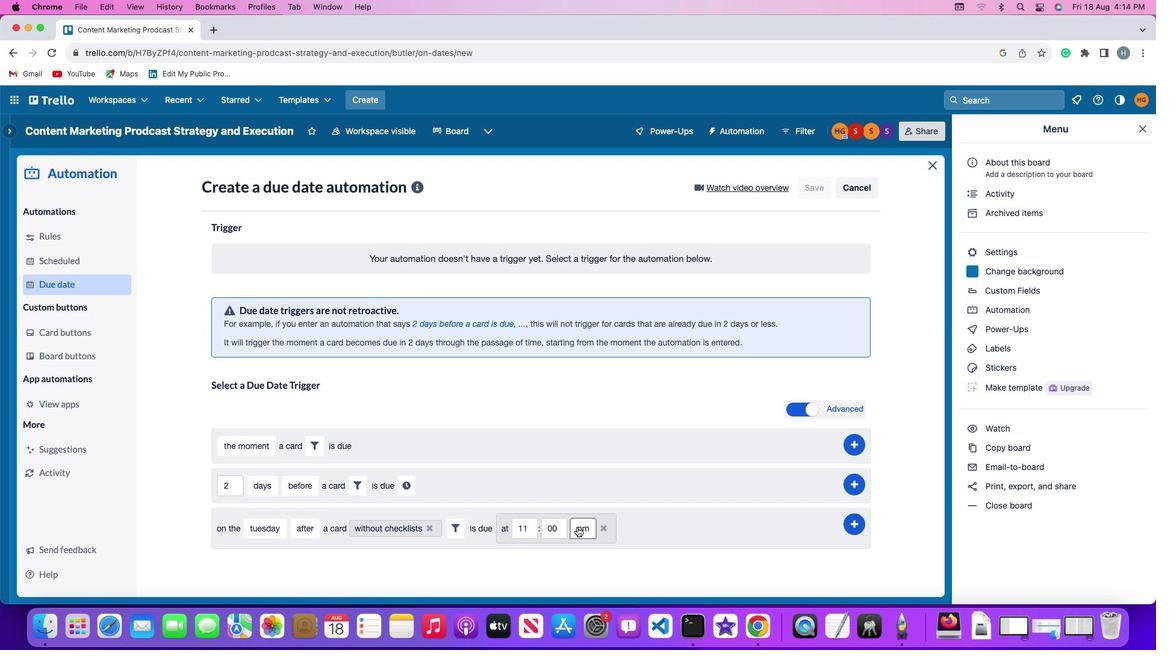 
Action: Mouse moved to (582, 546)
Screenshot: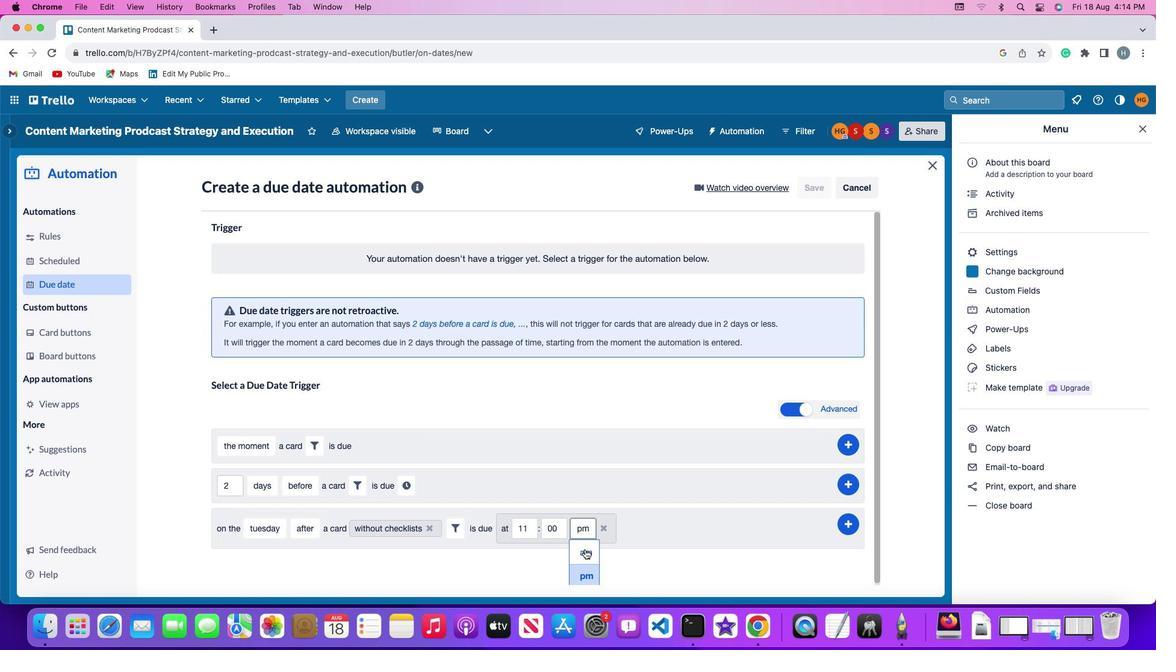 
Action: Mouse pressed left at (582, 546)
Screenshot: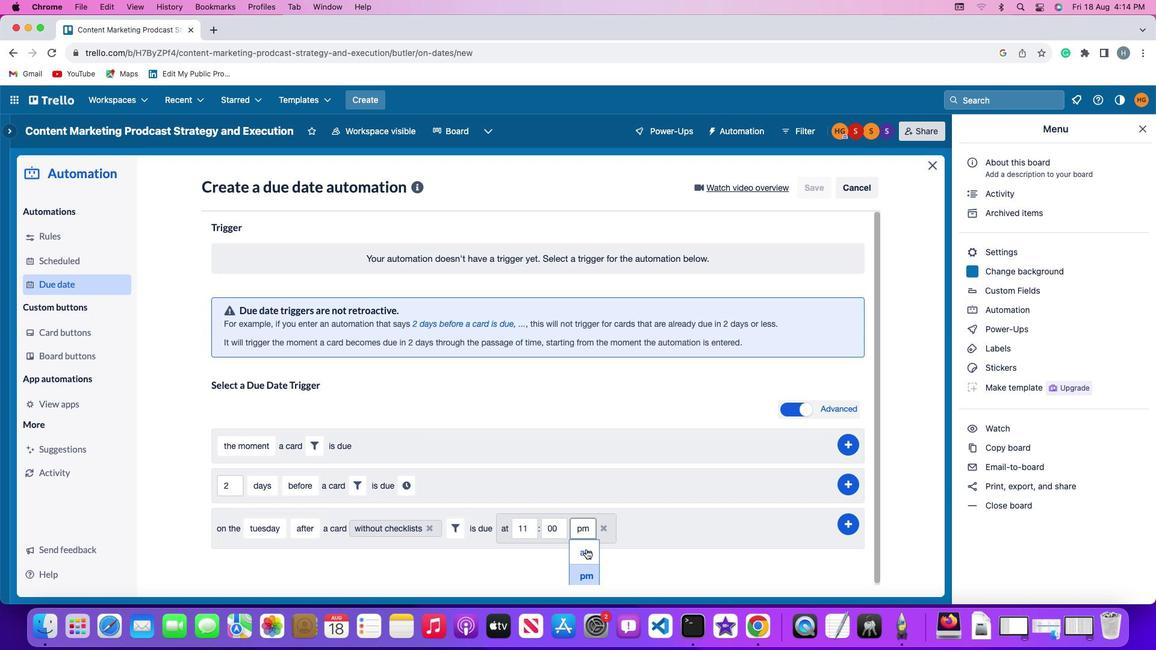 
Action: Mouse moved to (850, 520)
Screenshot: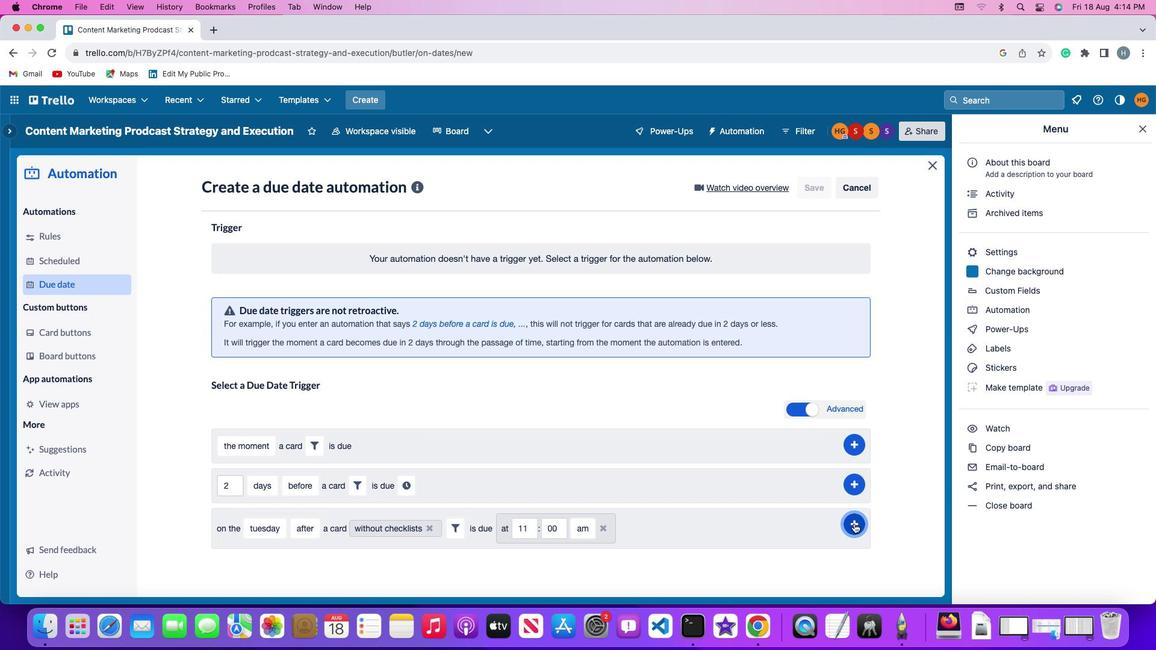 
Action: Mouse pressed left at (850, 520)
Screenshot: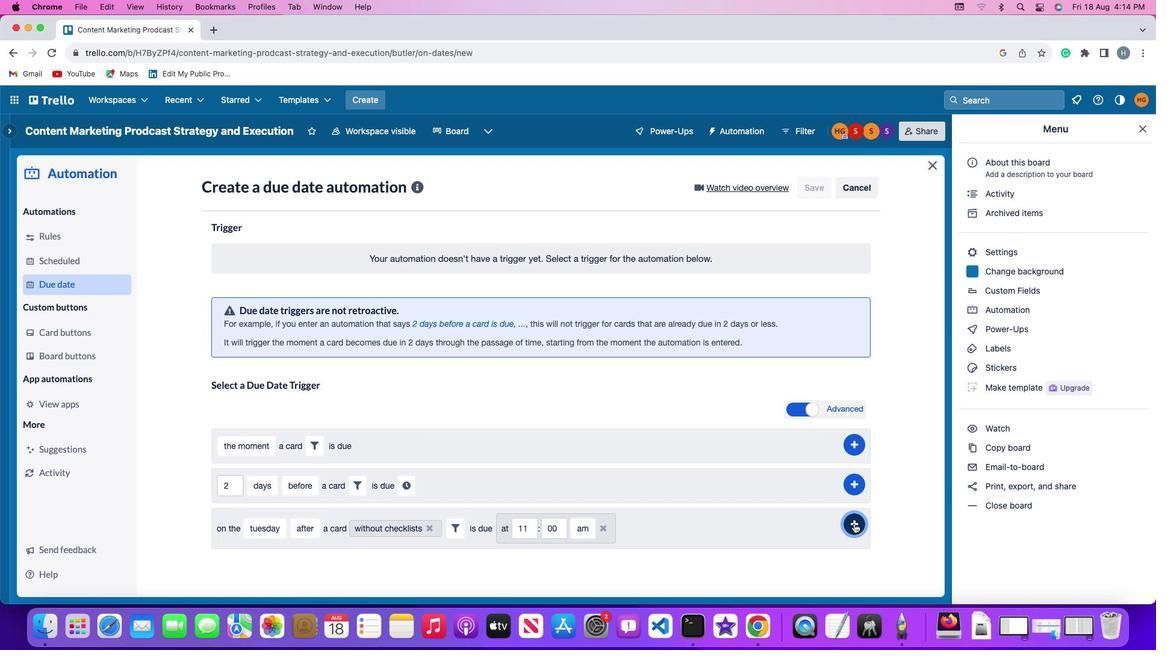 
Action: Mouse moved to (902, 448)
Screenshot: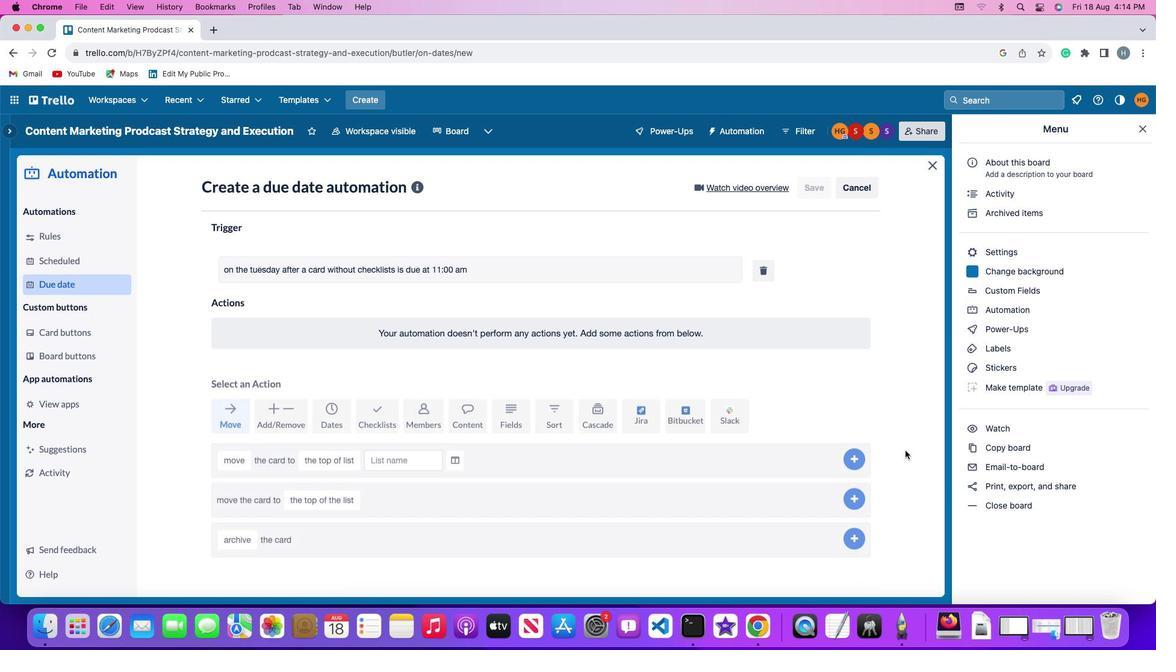 
